 Task: Search one way flight ticket for 5 adults, 2 children, 1 infant in seat and 2 infants on lap in economy from Milwaukee: Milwaukee Mitchell International Airport to Springfield: Abraham Lincoln Capital Airport on 5-2-2023. Choice of flights is Southwest. Number of bags: 1 carry on bag and 1 checked bag. Price is upto 77000. Outbound departure time preference is 17:30.
Action: Mouse moved to (301, 278)
Screenshot: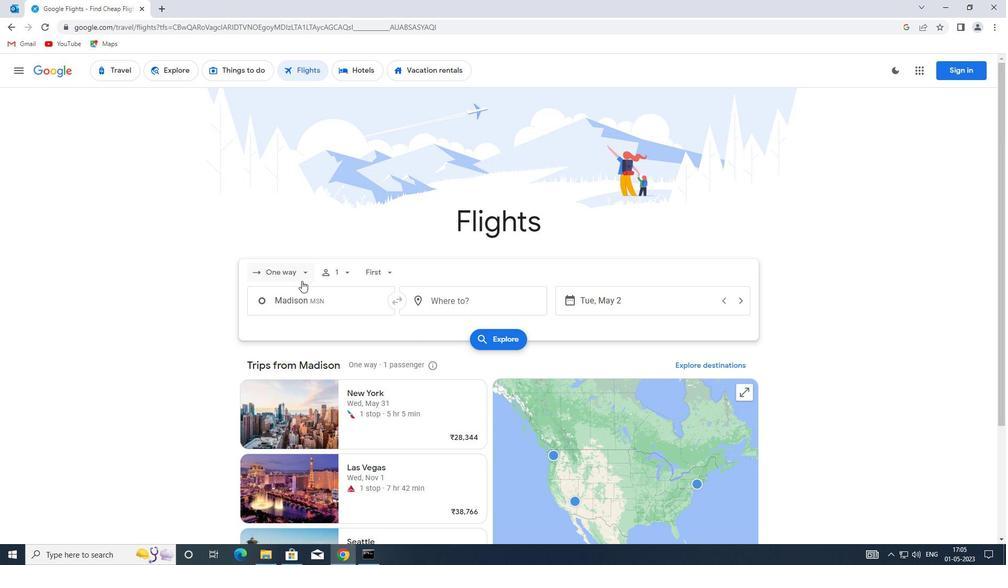 
Action: Mouse pressed left at (301, 278)
Screenshot: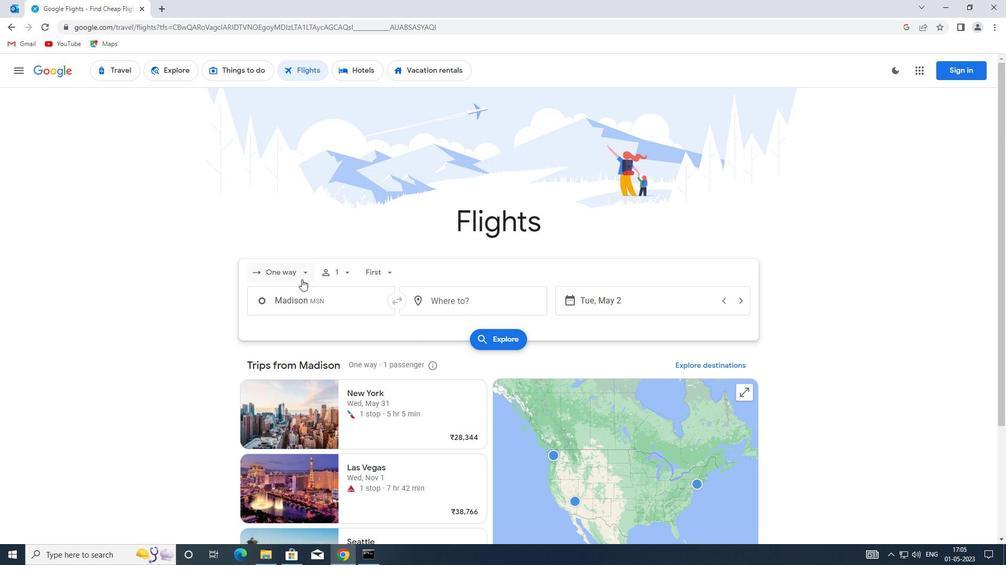 
Action: Mouse moved to (305, 318)
Screenshot: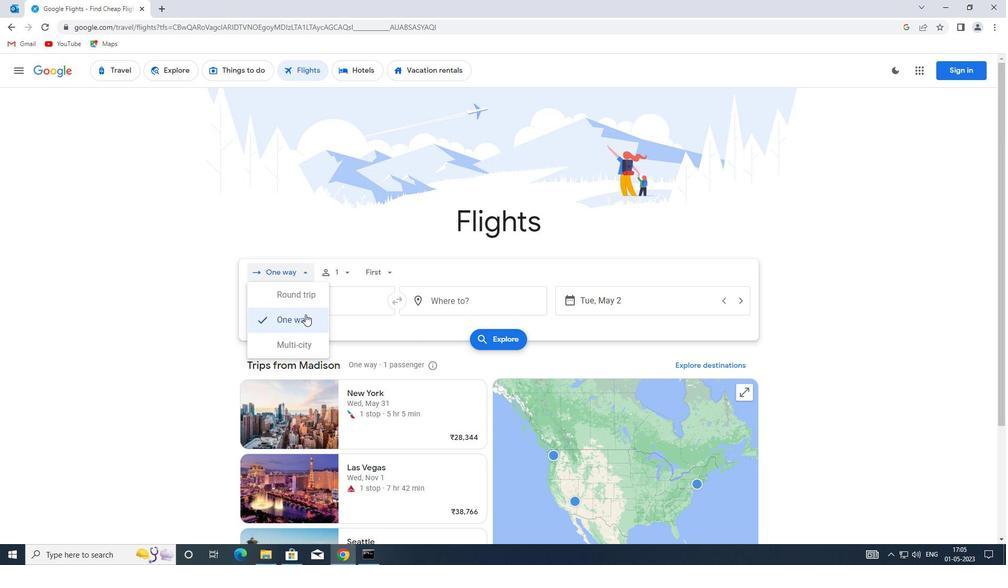
Action: Mouse pressed left at (305, 318)
Screenshot: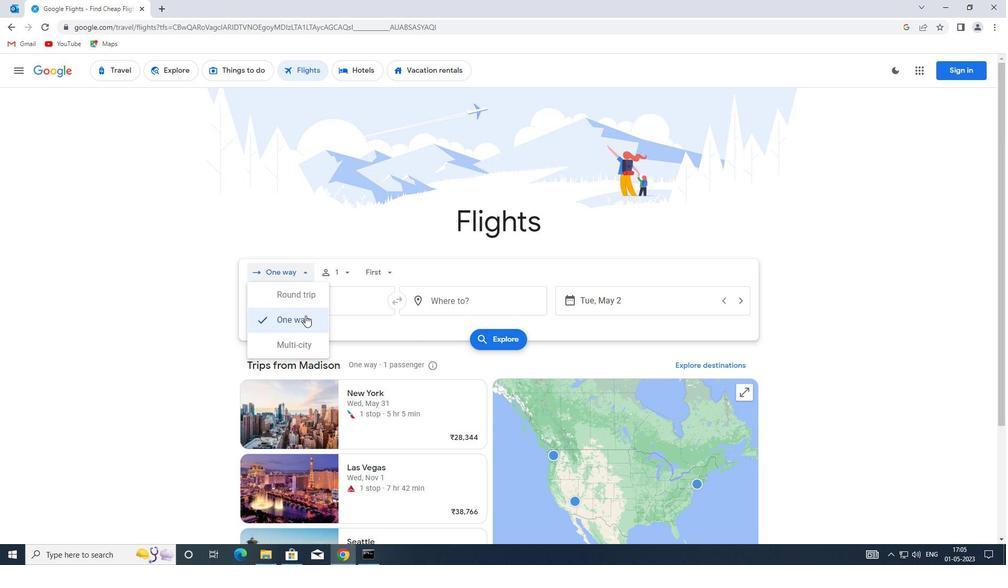 
Action: Mouse moved to (340, 272)
Screenshot: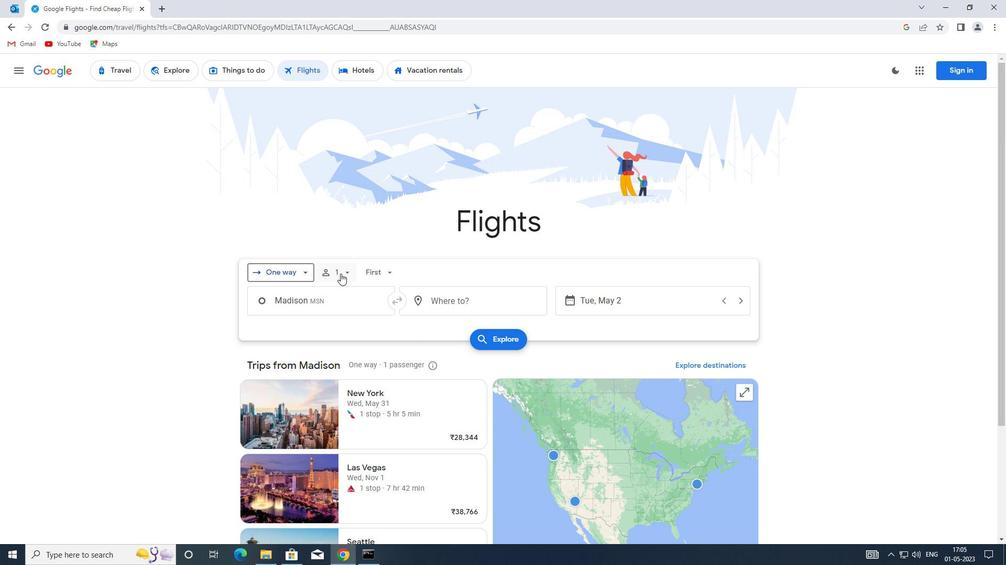 
Action: Mouse pressed left at (340, 272)
Screenshot: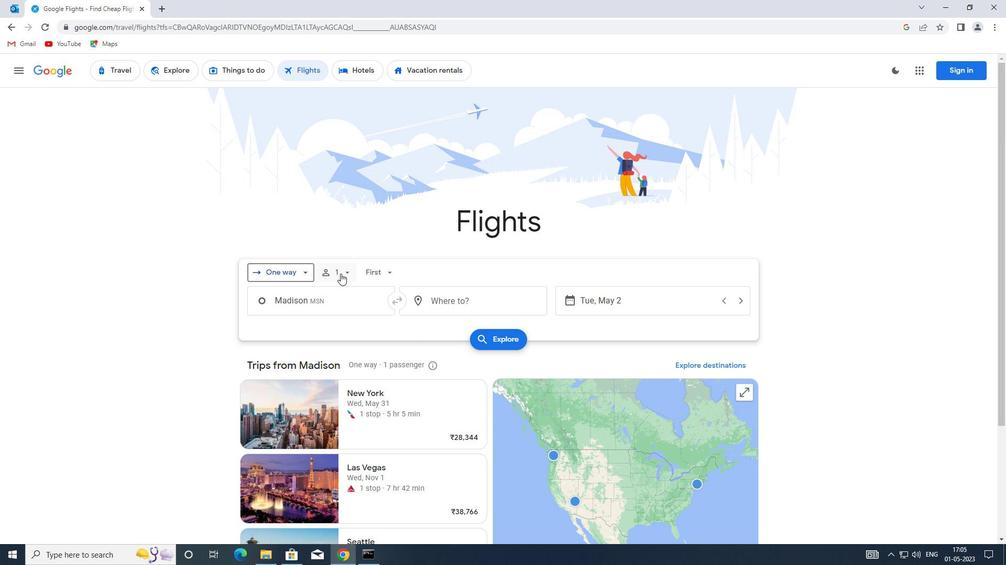 
Action: Mouse moved to (422, 299)
Screenshot: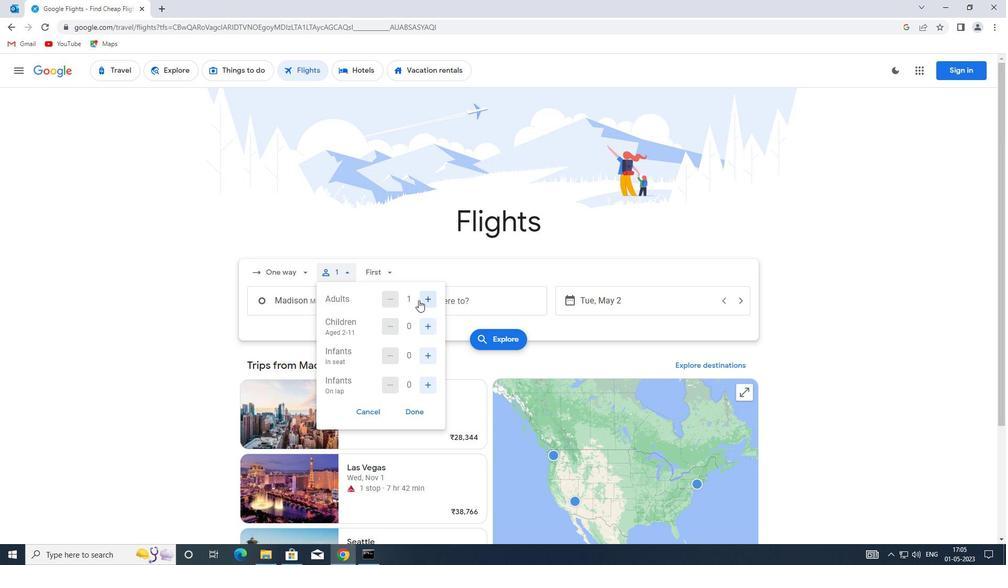 
Action: Mouse pressed left at (422, 299)
Screenshot: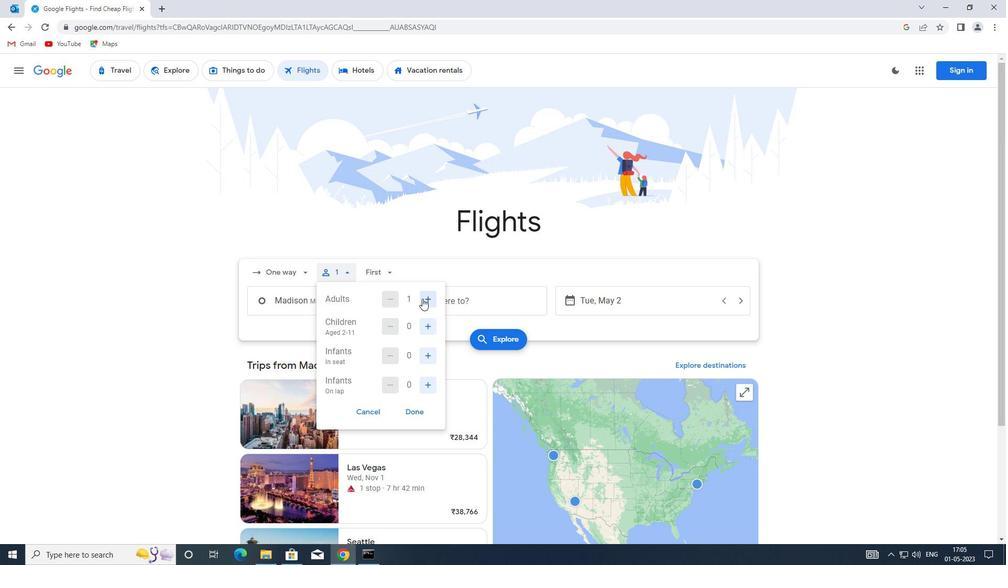 
Action: Mouse moved to (422, 298)
Screenshot: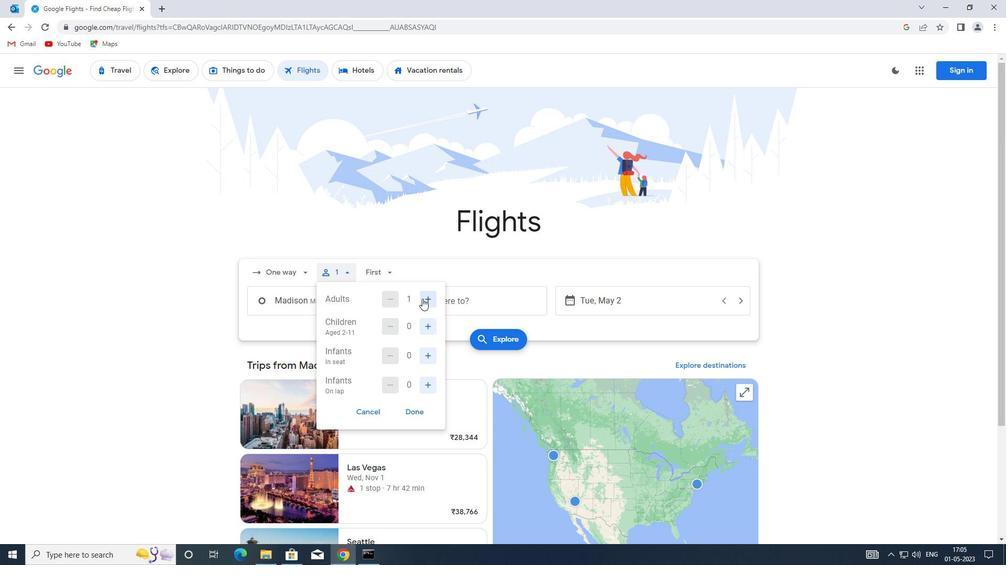 
Action: Mouse pressed left at (422, 298)
Screenshot: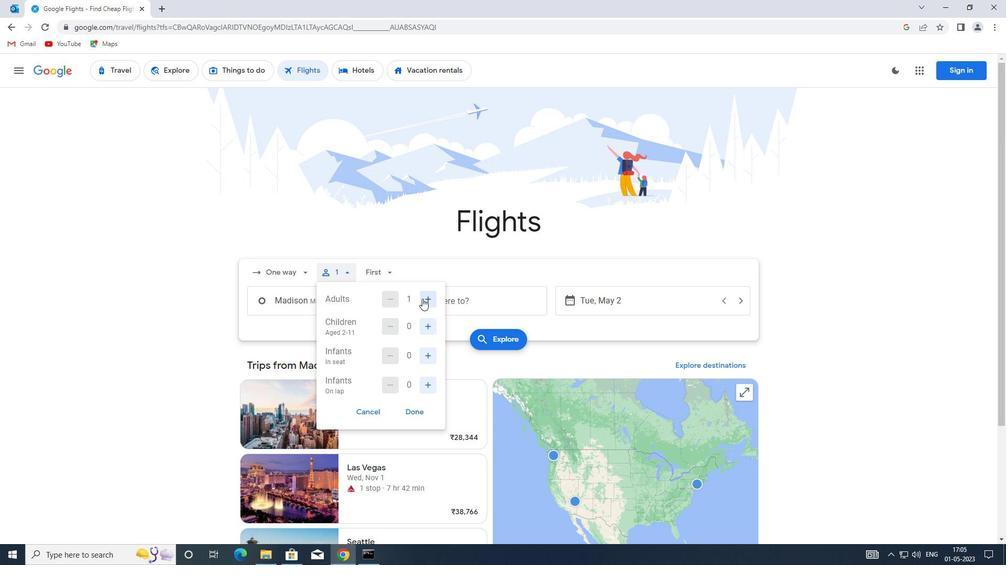 
Action: Mouse moved to (422, 298)
Screenshot: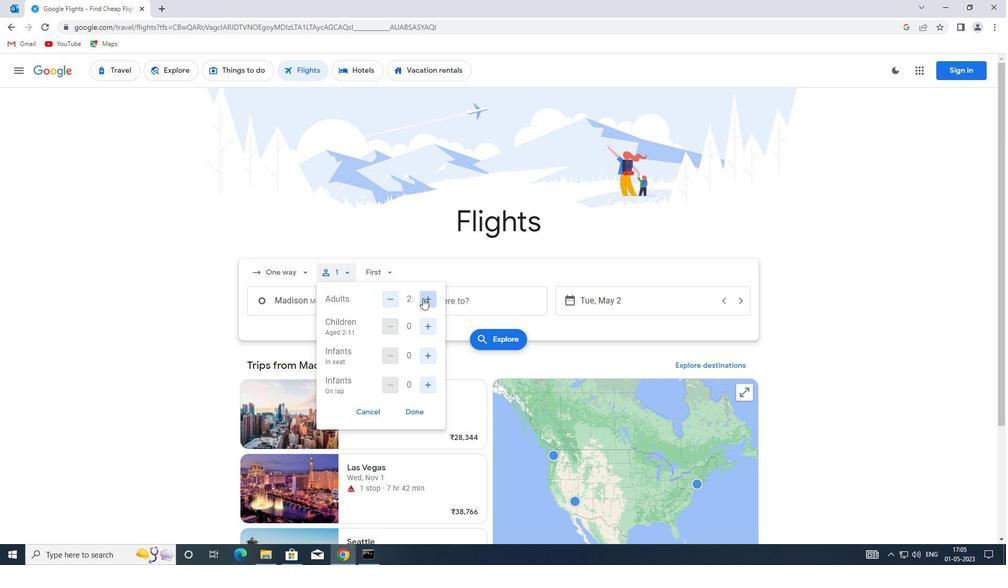 
Action: Mouse pressed left at (422, 298)
Screenshot: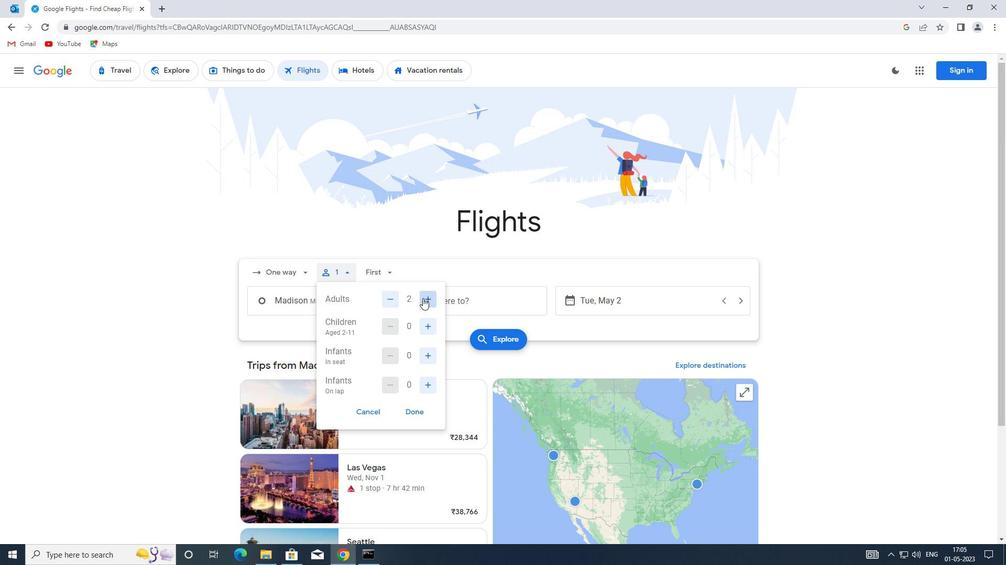 
Action: Mouse moved to (423, 298)
Screenshot: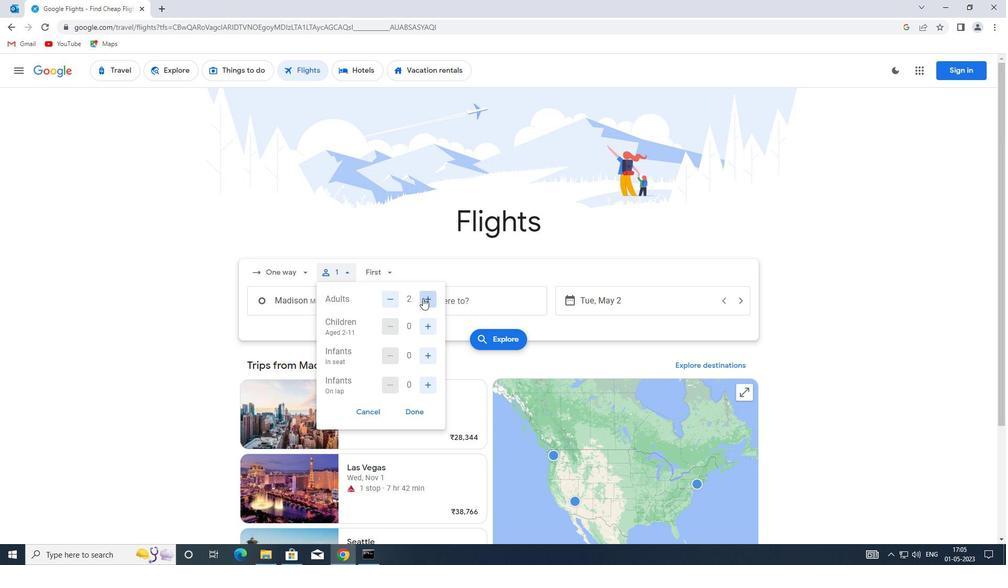 
Action: Mouse pressed left at (423, 298)
Screenshot: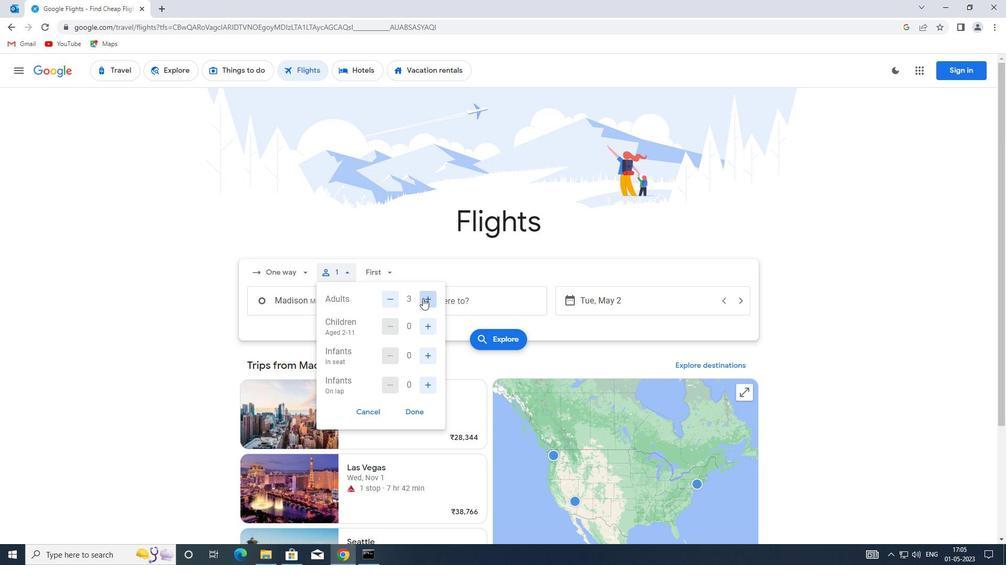 
Action: Mouse moved to (423, 323)
Screenshot: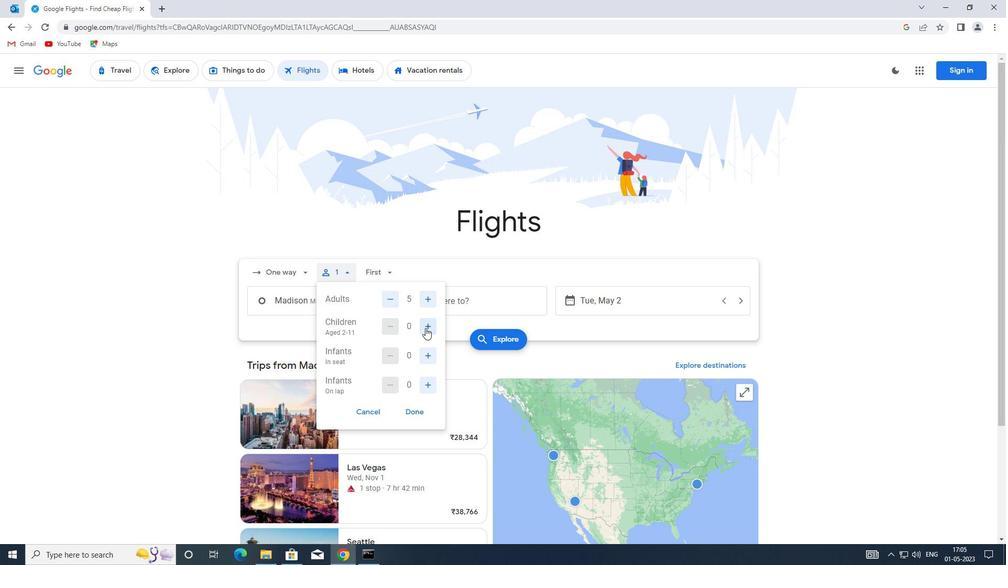 
Action: Mouse pressed left at (423, 323)
Screenshot: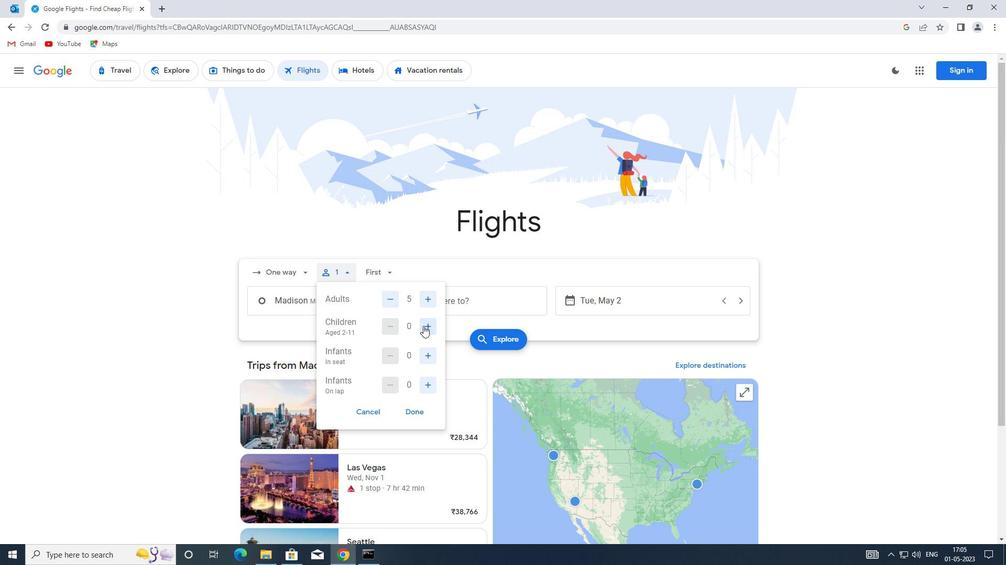 
Action: Mouse moved to (428, 324)
Screenshot: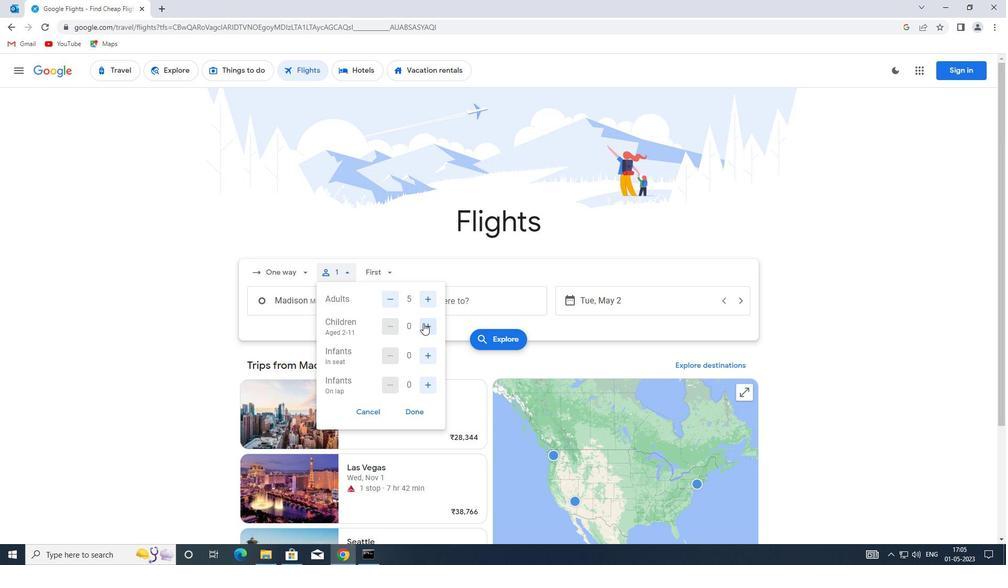
Action: Mouse pressed left at (428, 324)
Screenshot: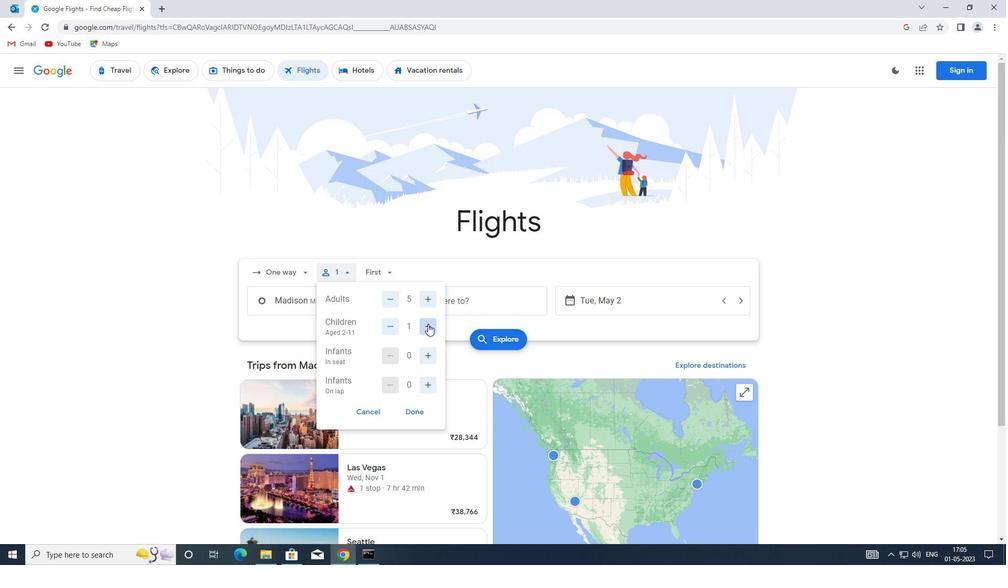 
Action: Mouse moved to (428, 355)
Screenshot: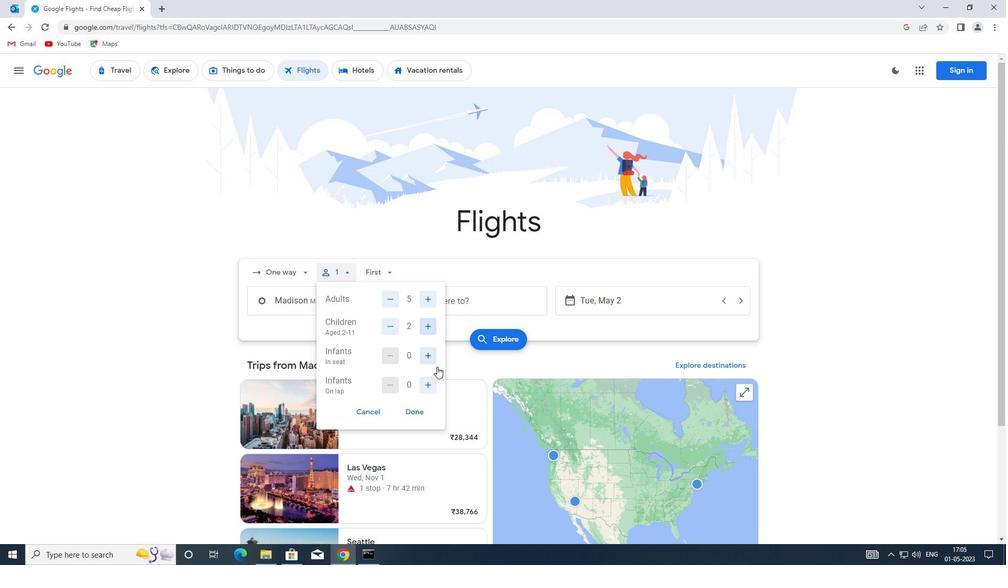 
Action: Mouse pressed left at (428, 355)
Screenshot: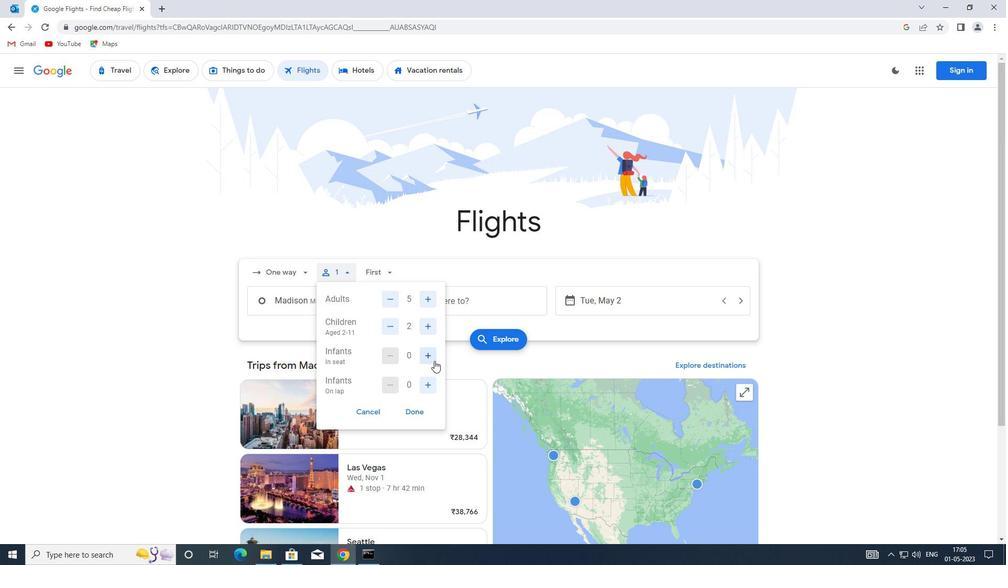 
Action: Mouse moved to (425, 387)
Screenshot: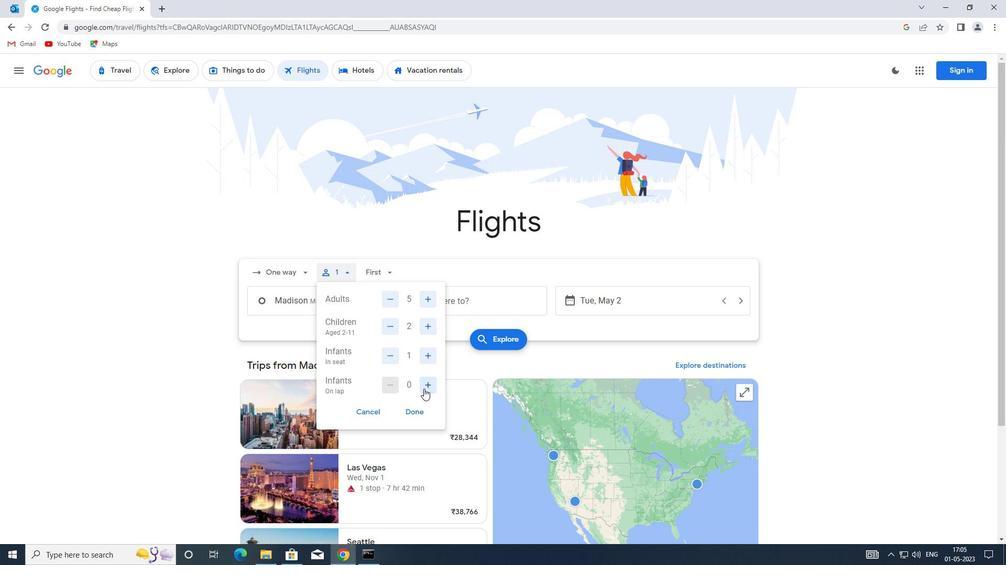 
Action: Mouse pressed left at (425, 387)
Screenshot: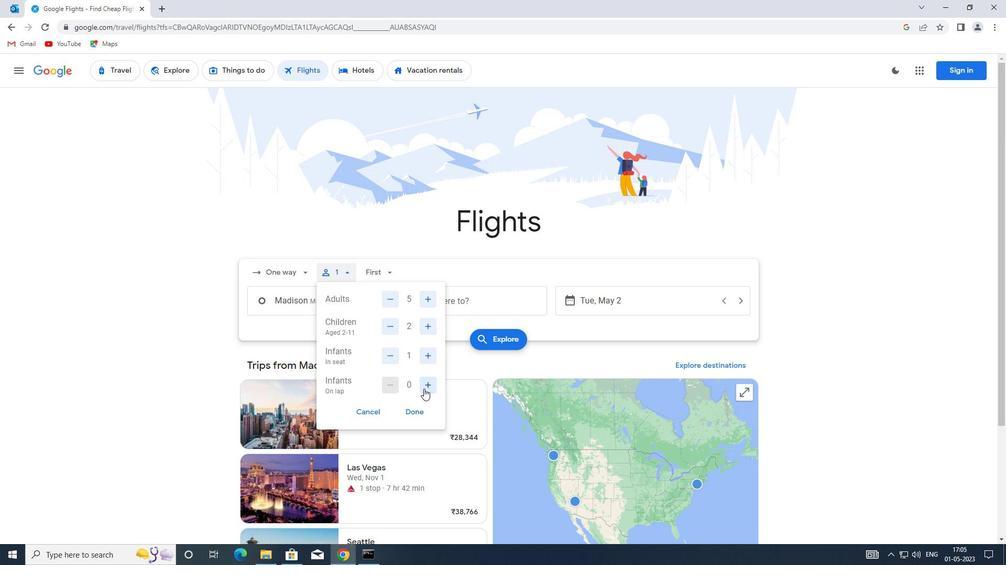 
Action: Mouse moved to (428, 372)
Screenshot: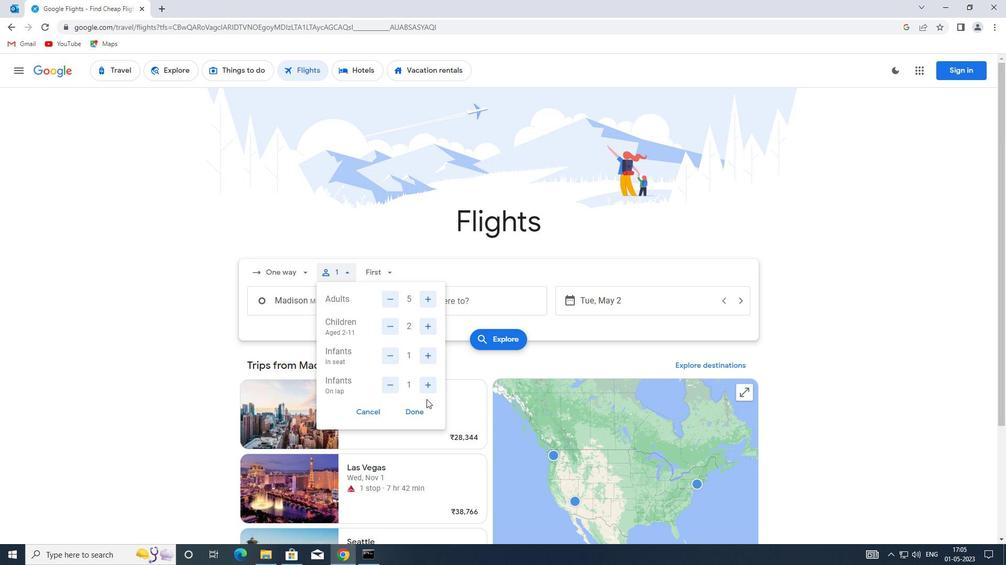 
Action: Mouse pressed left at (428, 372)
Screenshot: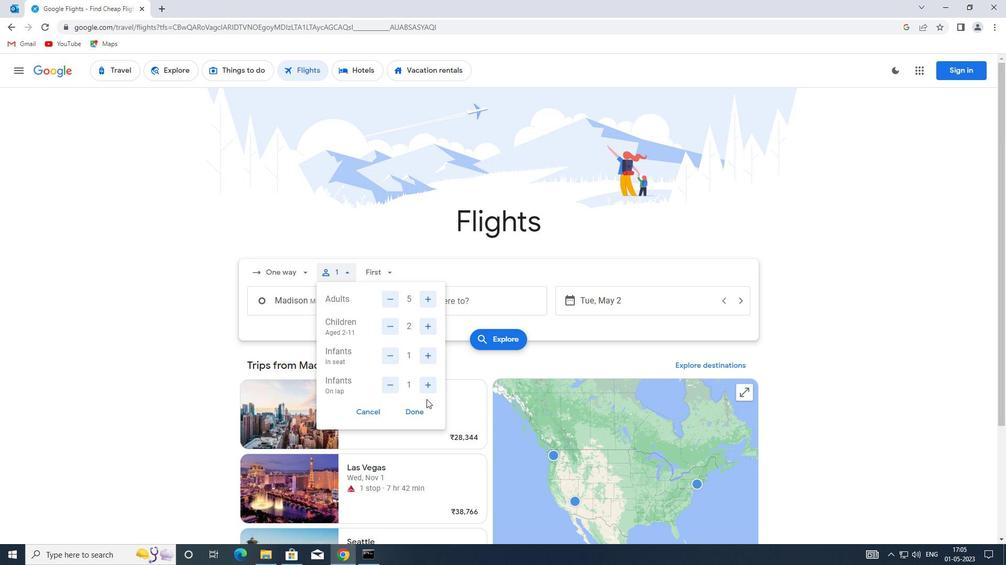 
Action: Mouse moved to (428, 385)
Screenshot: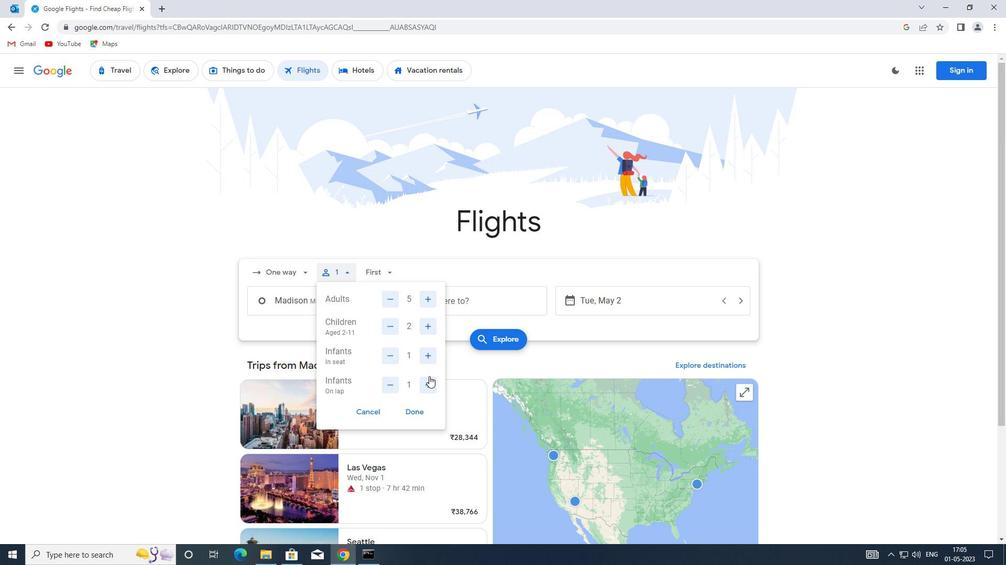
Action: Mouse pressed left at (428, 385)
Screenshot: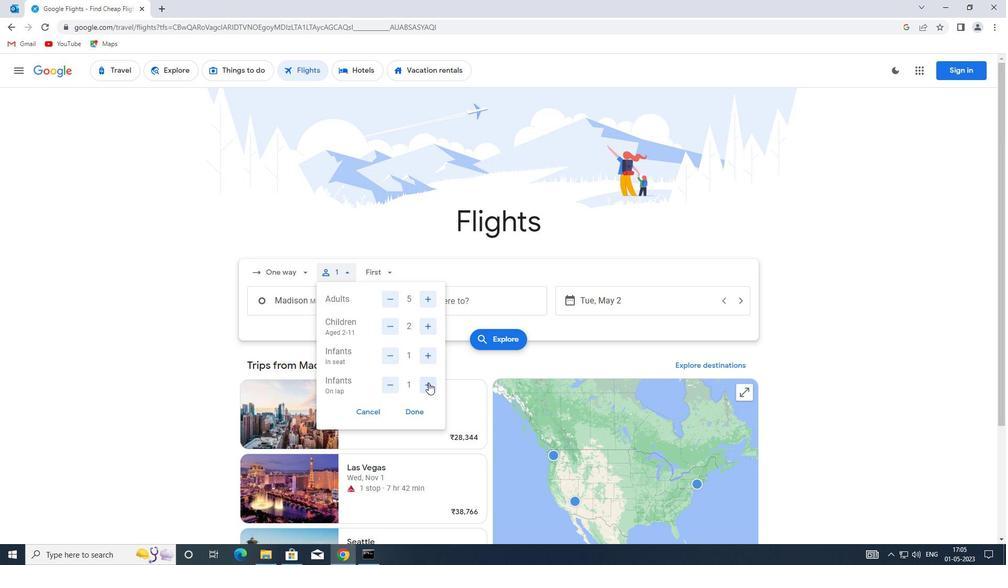 
Action: Mouse moved to (390, 379)
Screenshot: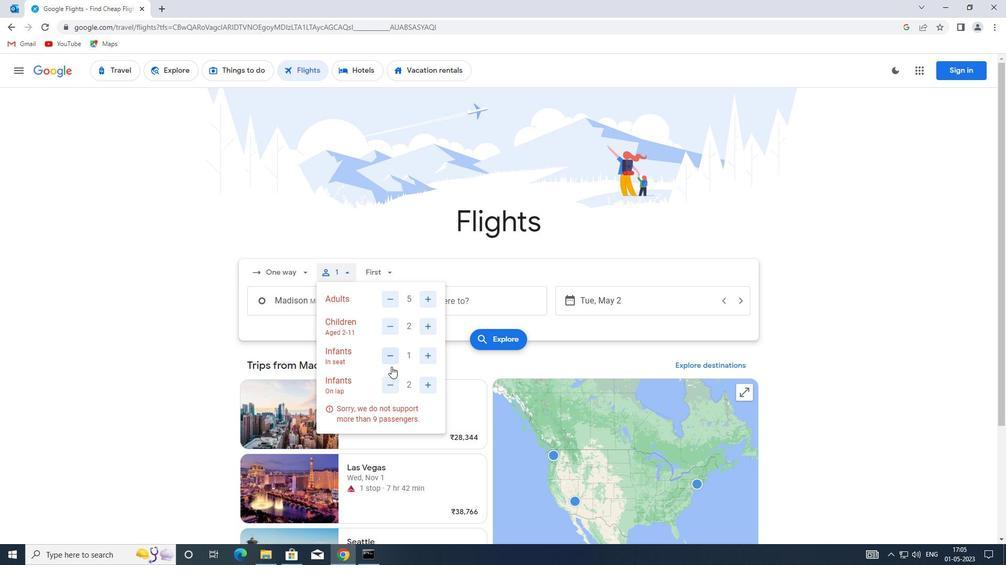 
Action: Mouse pressed left at (390, 379)
Screenshot: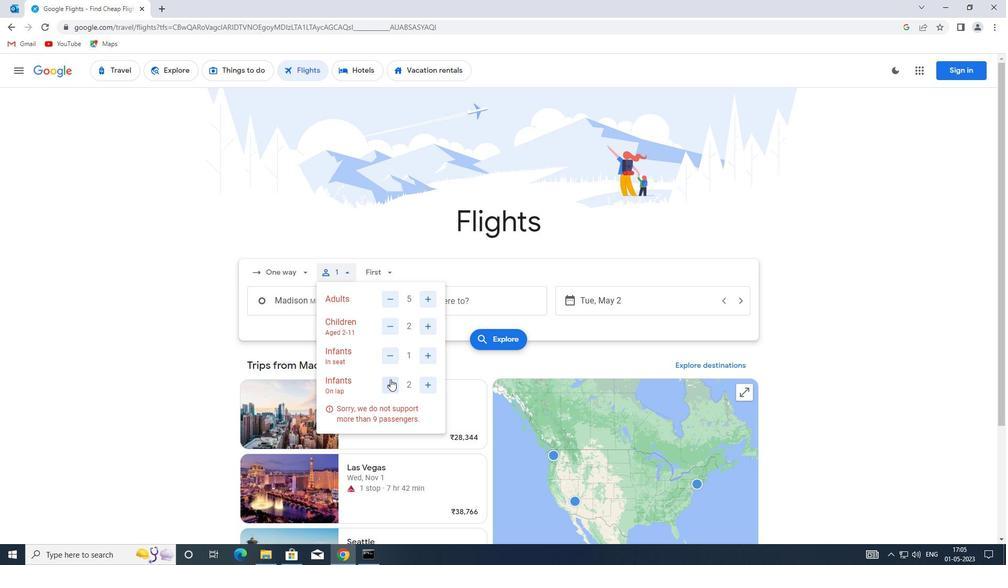 
Action: Mouse moved to (412, 408)
Screenshot: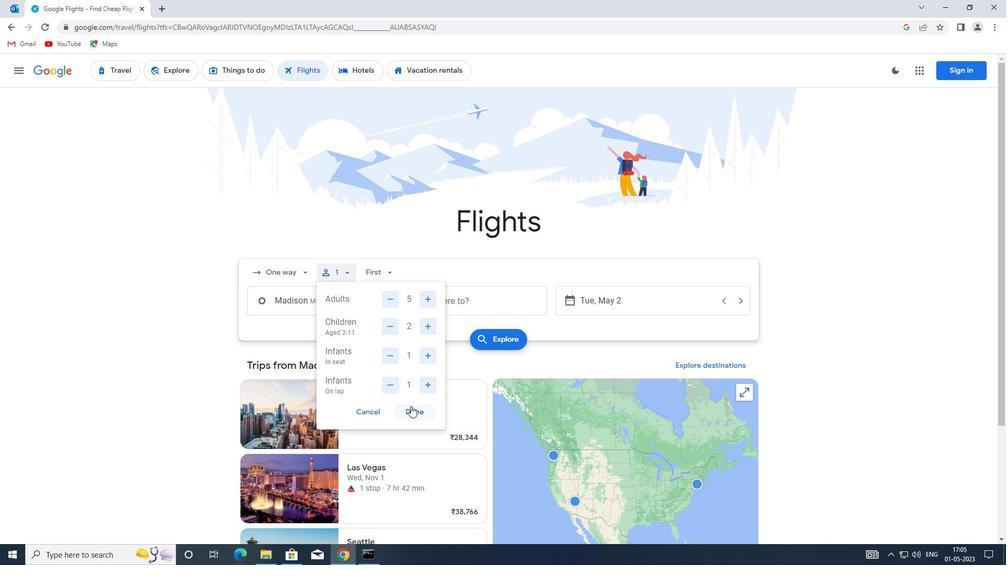 
Action: Mouse pressed left at (412, 408)
Screenshot: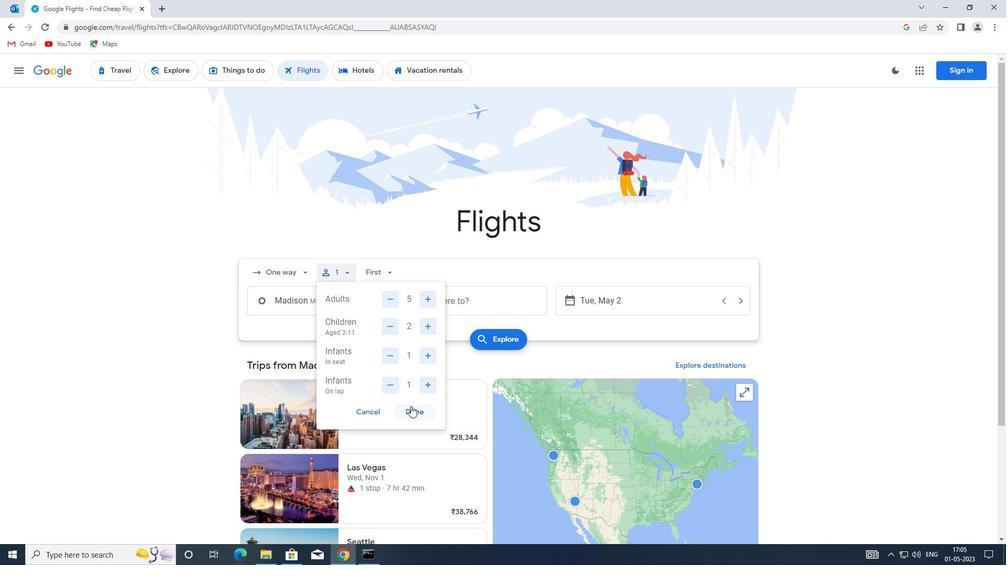 
Action: Mouse moved to (388, 275)
Screenshot: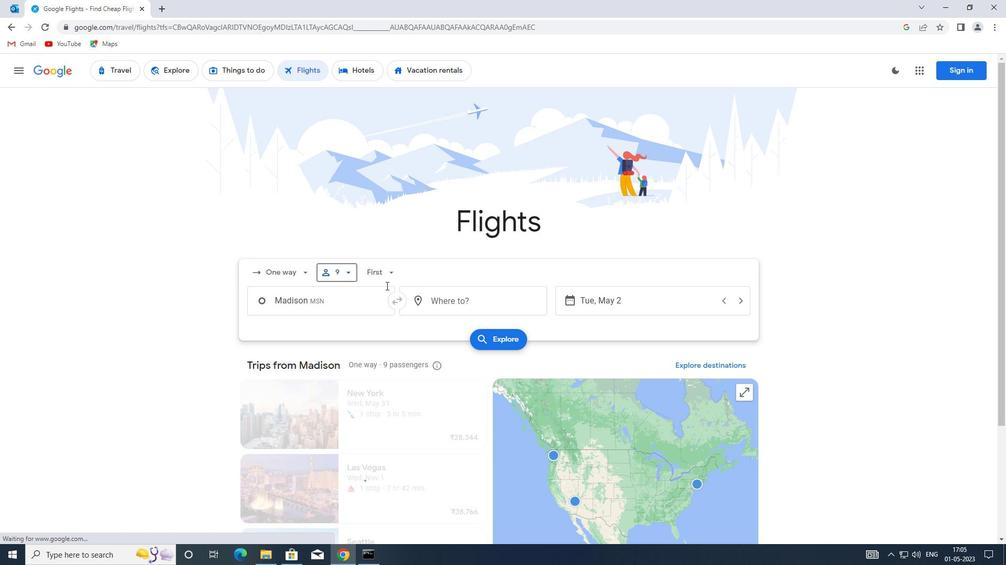 
Action: Mouse pressed left at (388, 275)
Screenshot: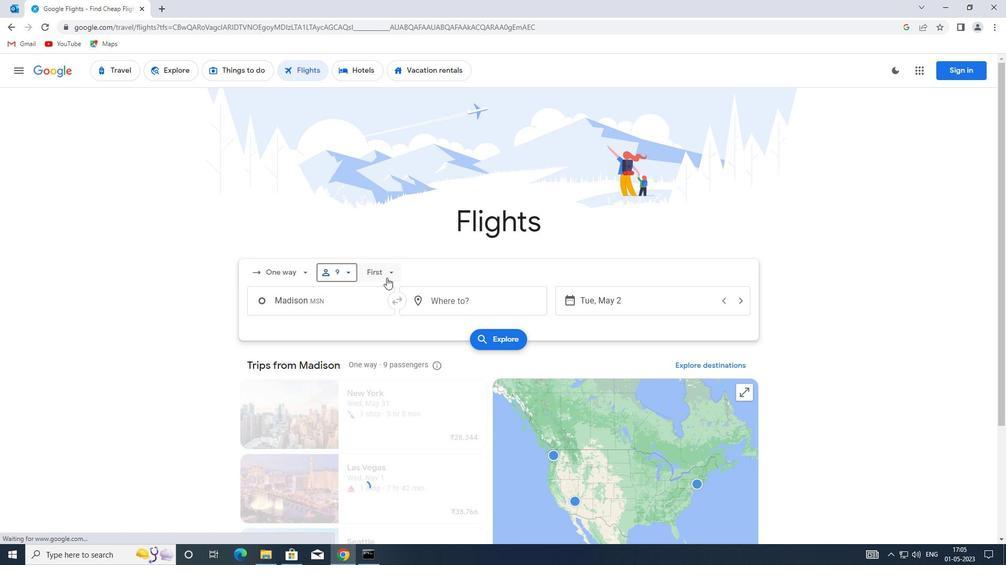 
Action: Mouse moved to (397, 294)
Screenshot: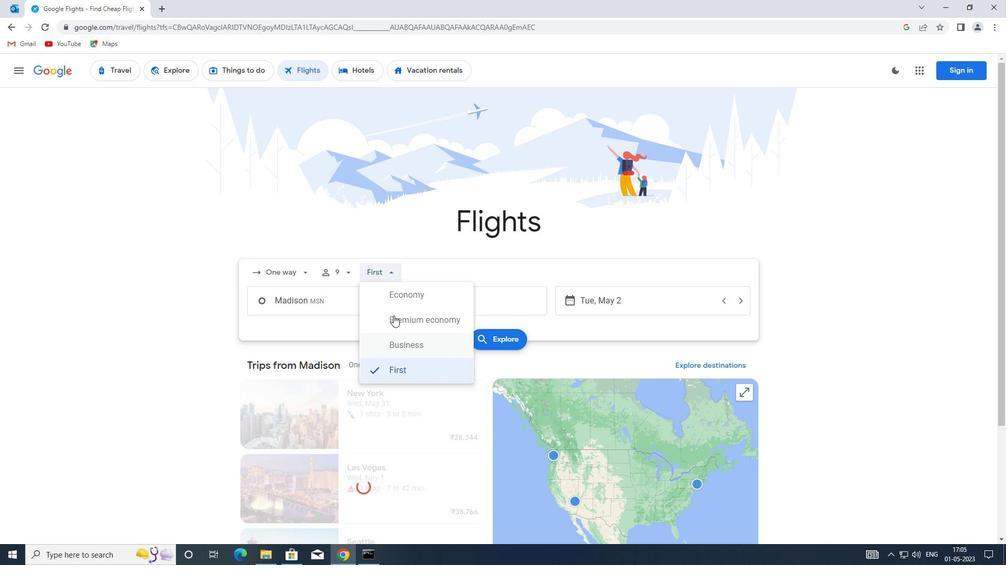 
Action: Mouse pressed left at (397, 294)
Screenshot: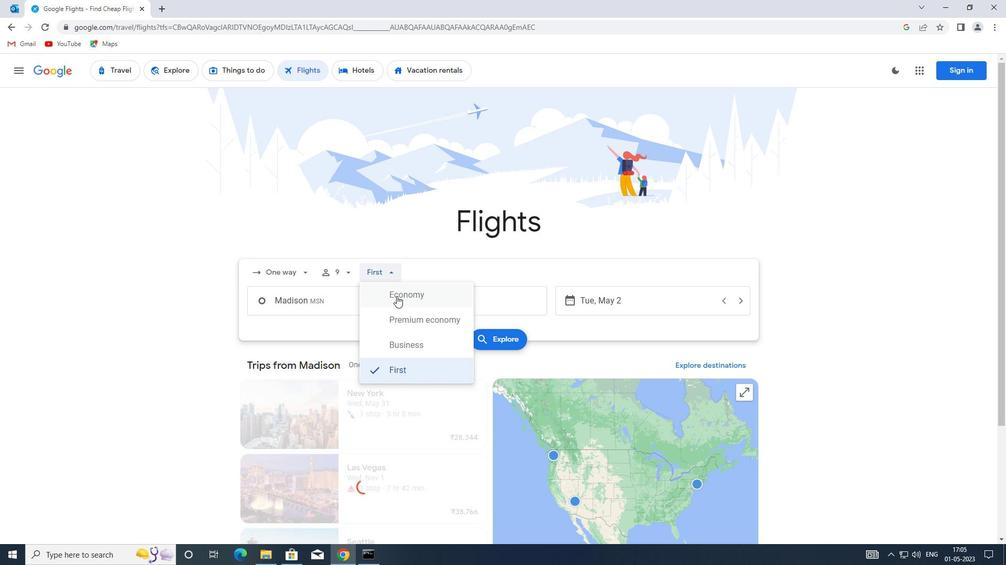 
Action: Mouse moved to (334, 305)
Screenshot: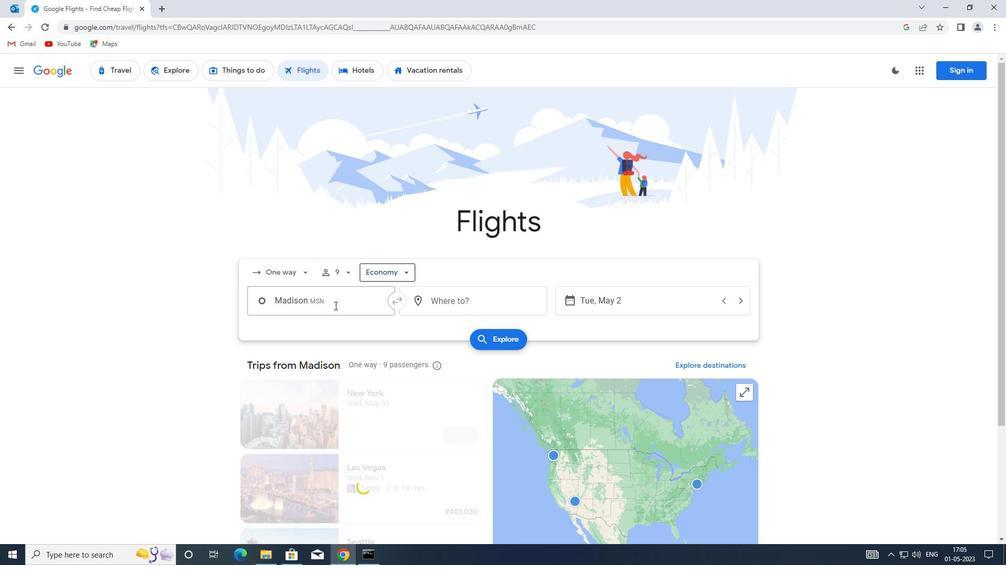
Action: Mouse pressed left at (334, 305)
Screenshot: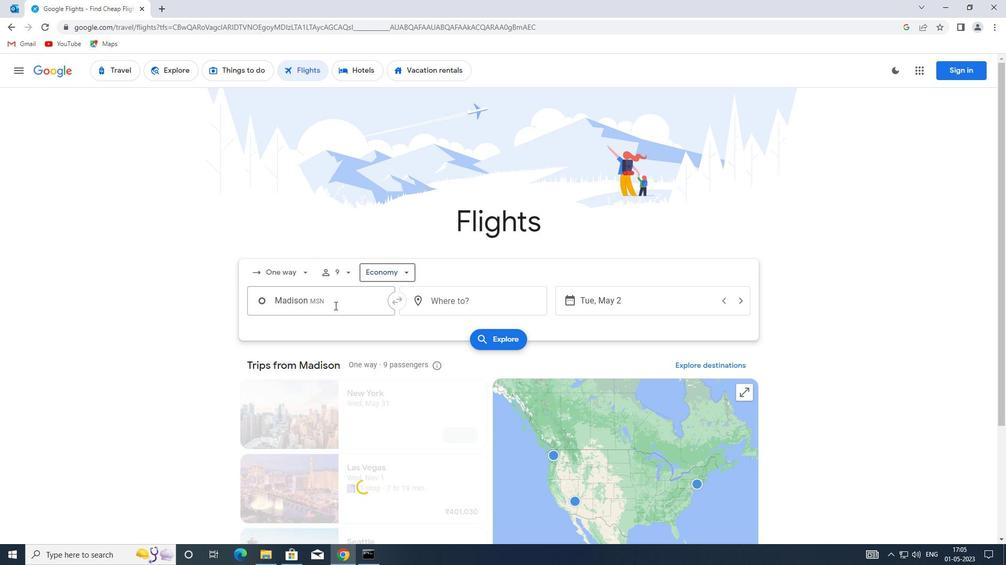 
Action: Key pressed ese<Key.backspace><Key.backspace><Key.backspace><Key.backspace>milwau
Screenshot: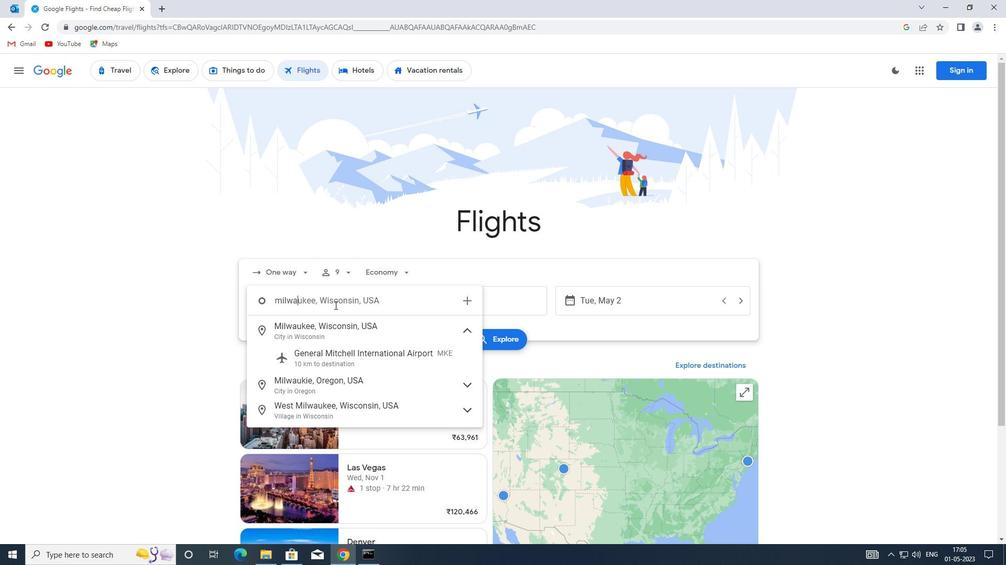 
Action: Mouse moved to (354, 329)
Screenshot: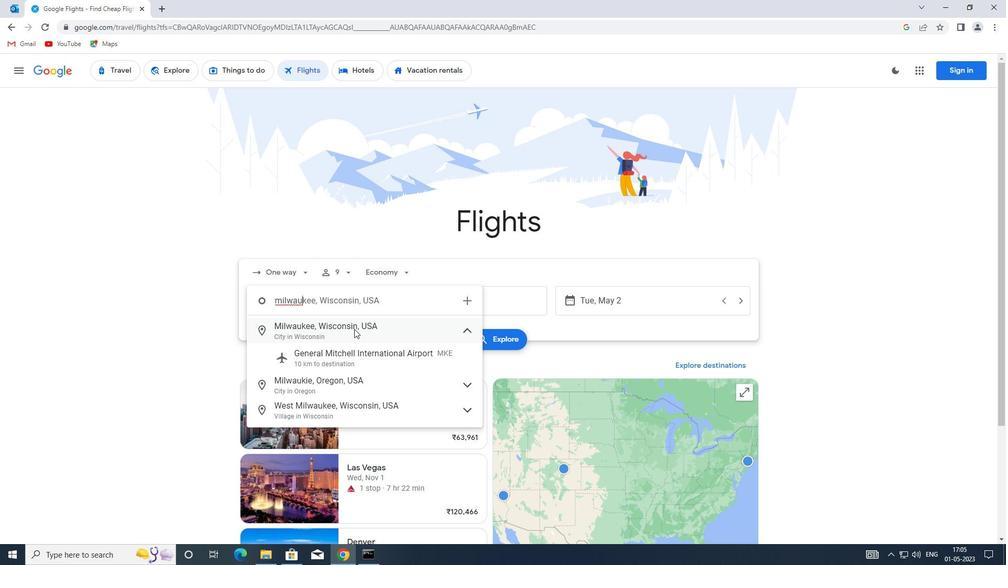 
Action: Mouse pressed left at (354, 329)
Screenshot: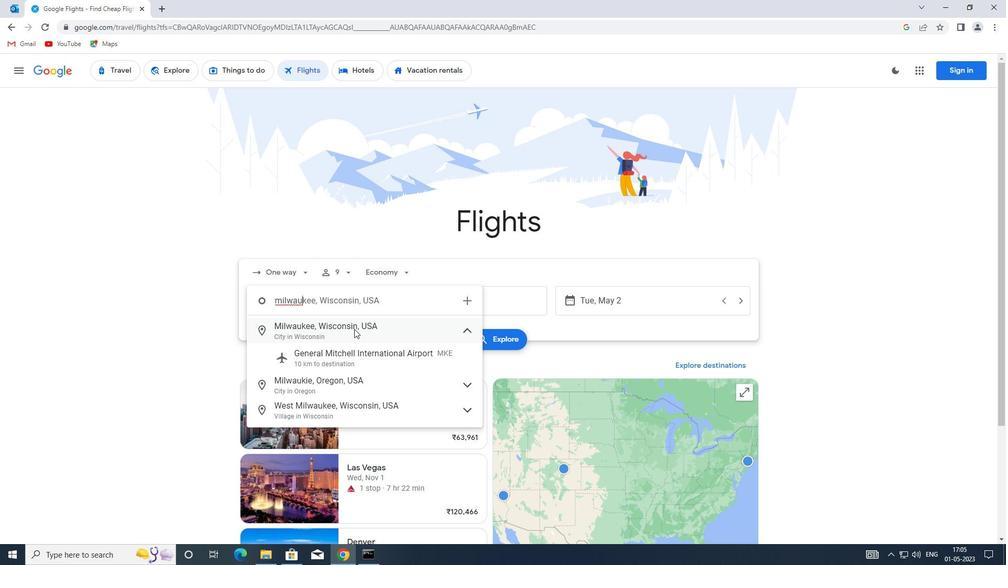 
Action: Mouse moved to (451, 299)
Screenshot: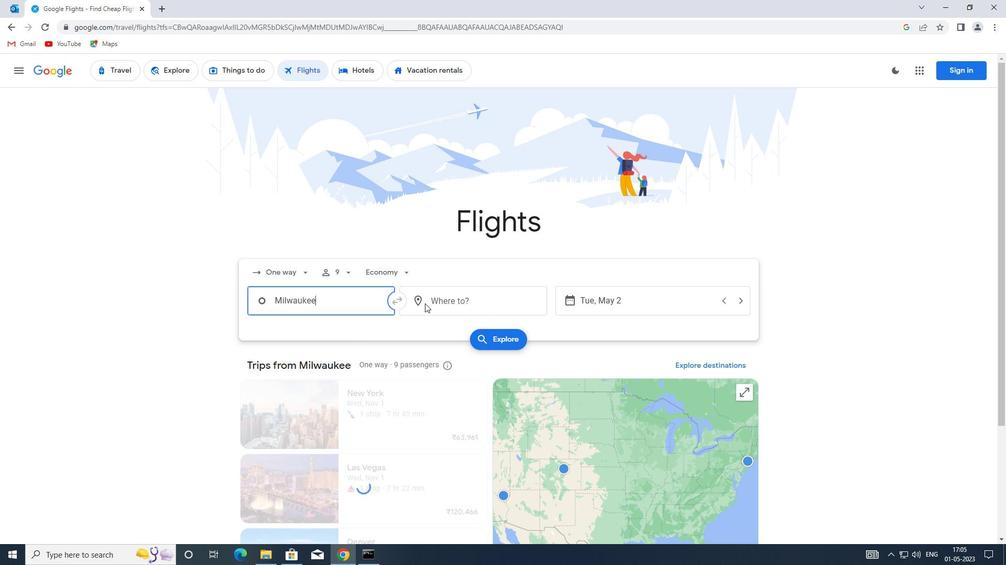 
Action: Mouse pressed left at (451, 299)
Screenshot: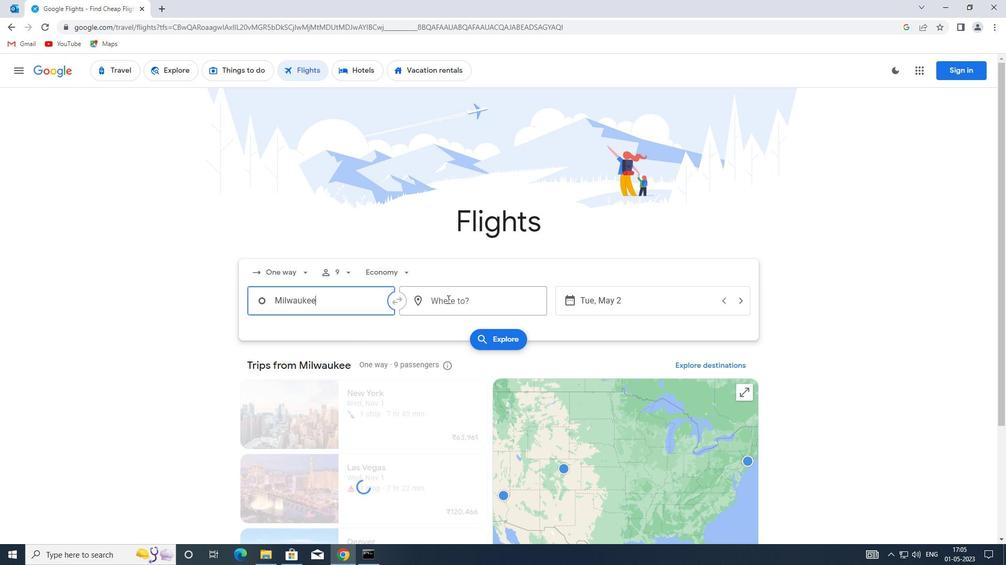 
Action: Mouse moved to (459, 314)
Screenshot: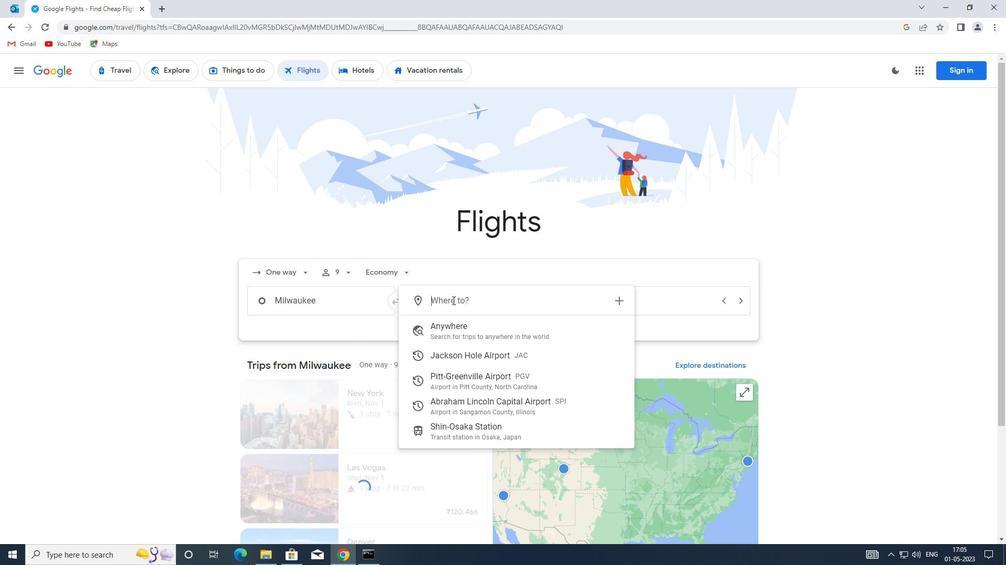 
Action: Key pressed spi
Screenshot: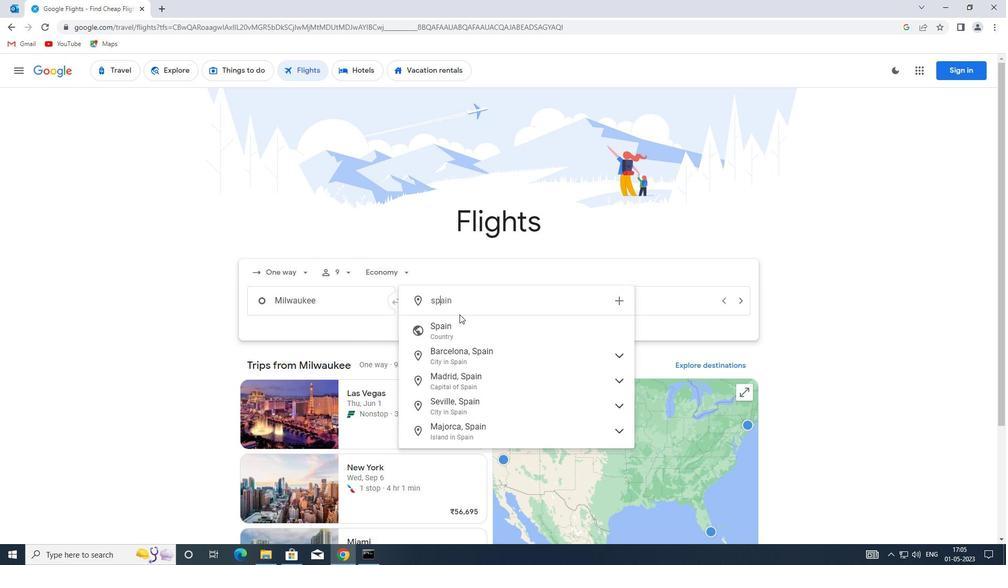 
Action: Mouse moved to (476, 329)
Screenshot: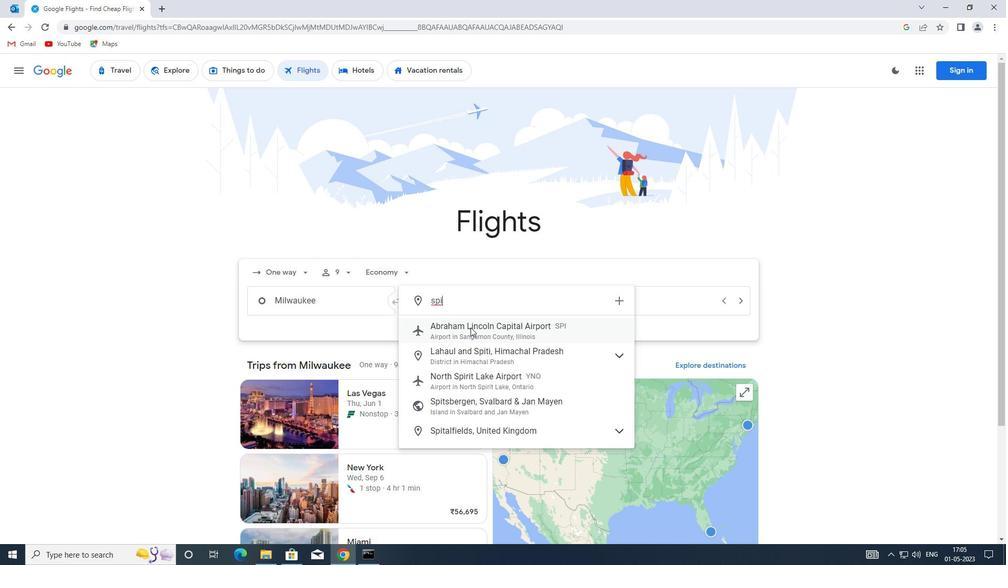 
Action: Mouse pressed left at (476, 329)
Screenshot: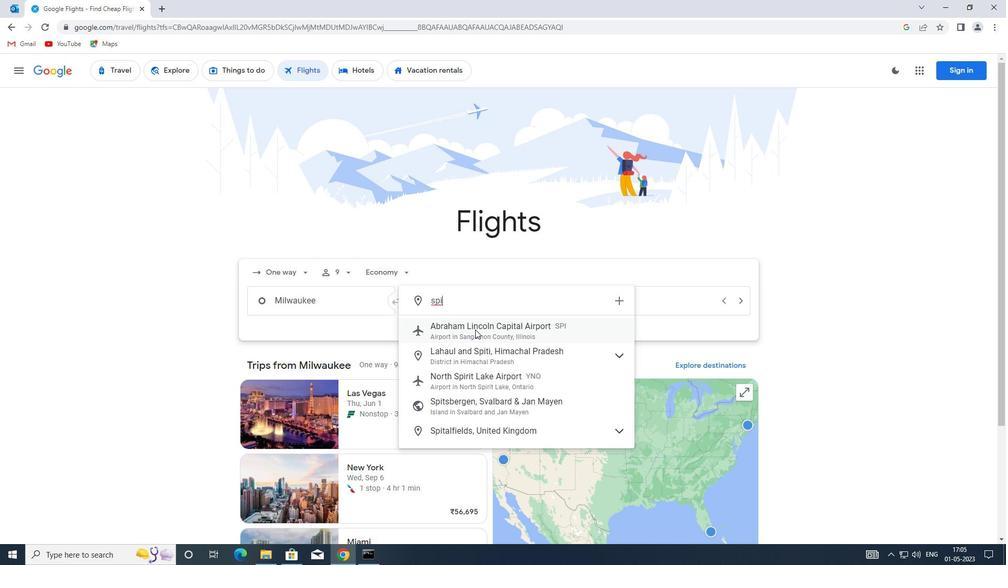 
Action: Mouse moved to (600, 301)
Screenshot: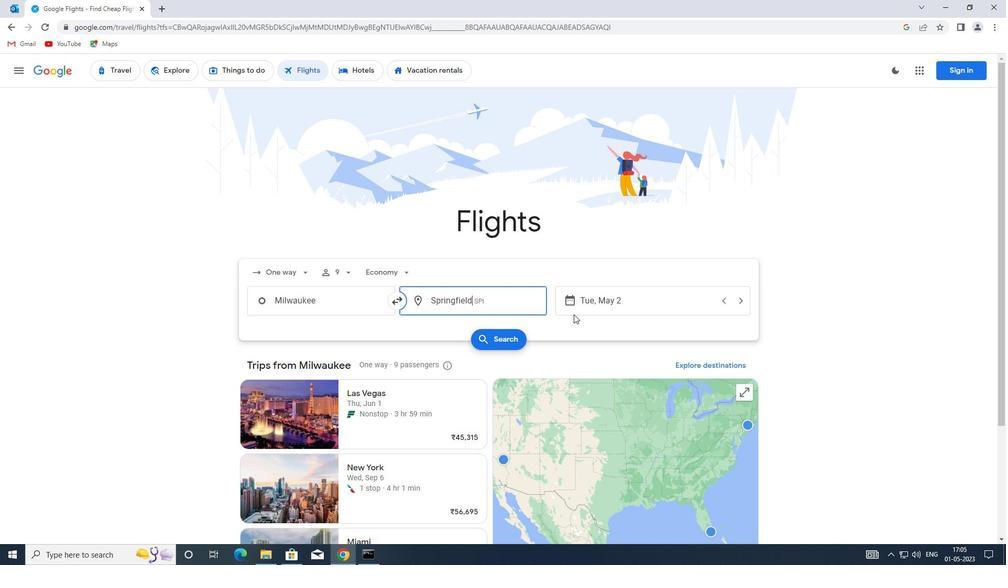
Action: Mouse pressed left at (600, 301)
Screenshot: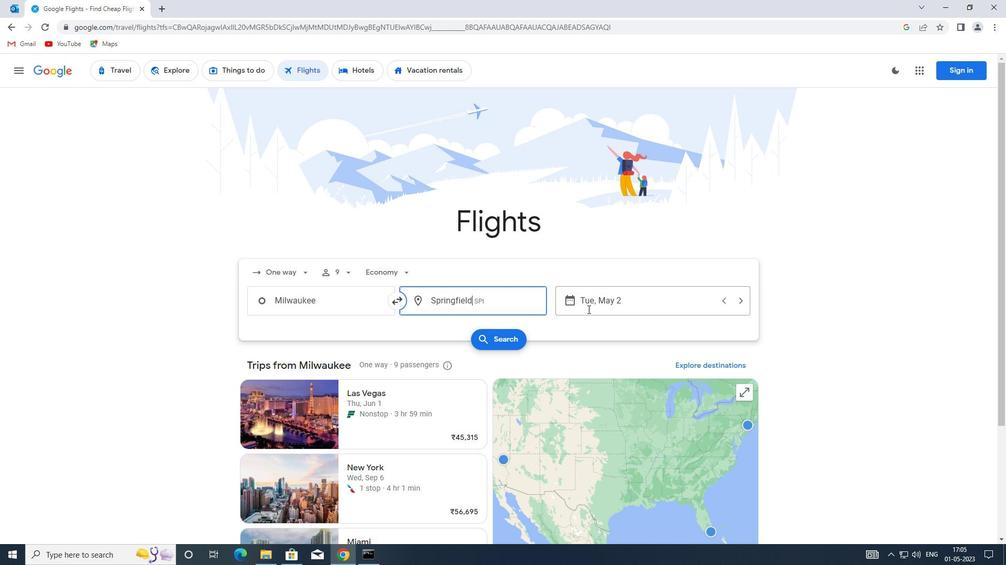 
Action: Mouse moved to (427, 355)
Screenshot: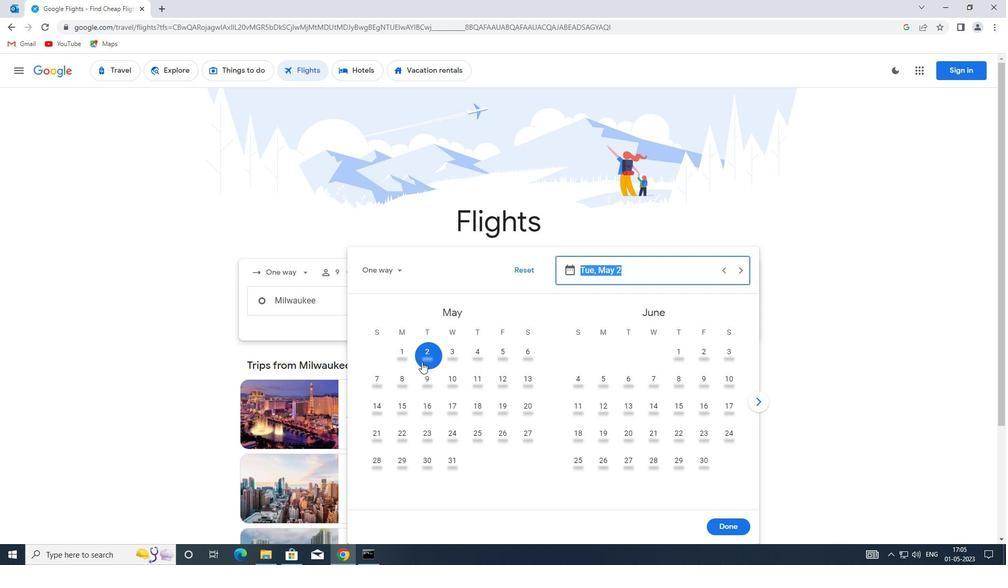 
Action: Mouse pressed left at (427, 355)
Screenshot: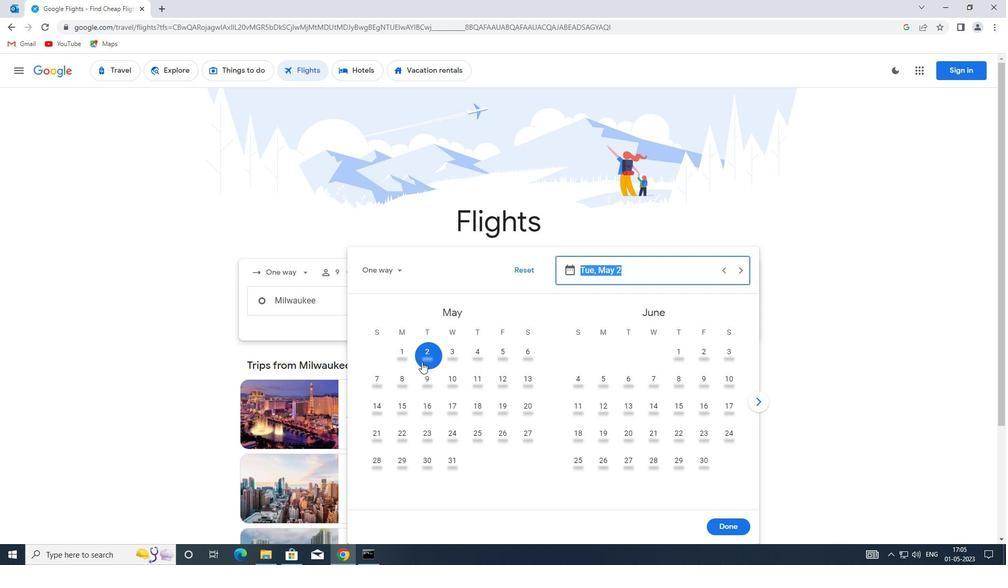 
Action: Mouse moved to (737, 527)
Screenshot: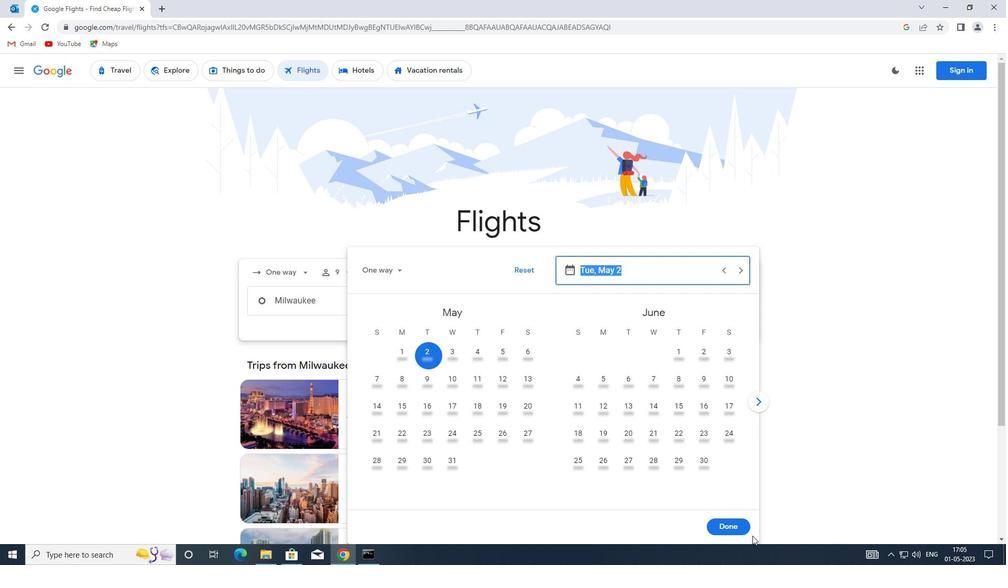 
Action: Mouse pressed left at (737, 527)
Screenshot: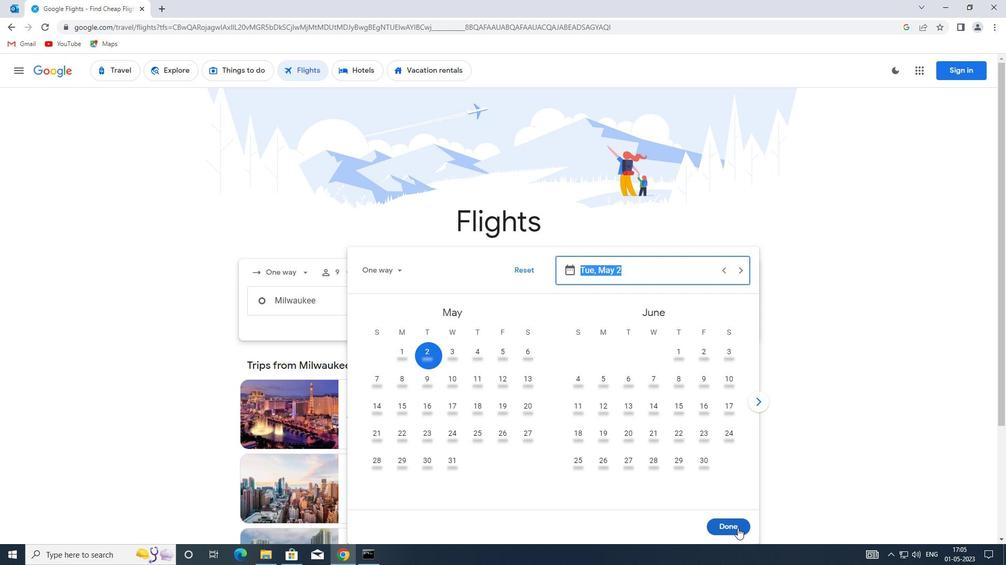 
Action: Mouse moved to (480, 339)
Screenshot: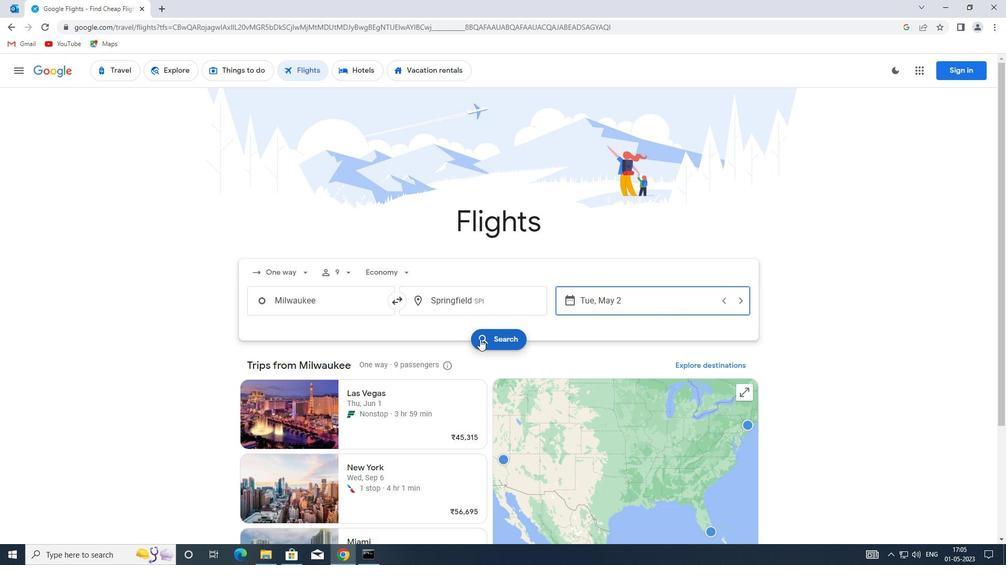 
Action: Mouse pressed left at (480, 339)
Screenshot: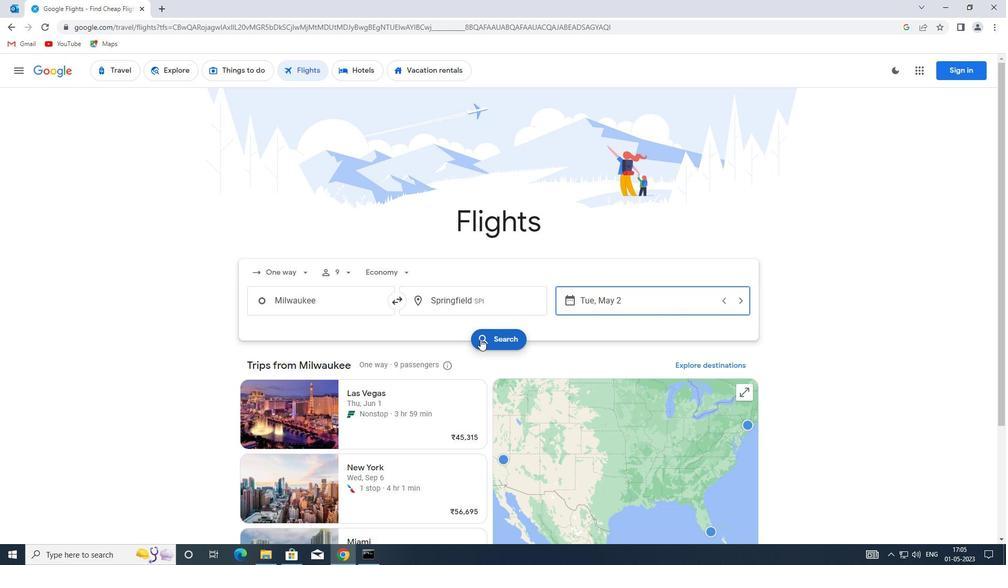 
Action: Mouse moved to (269, 161)
Screenshot: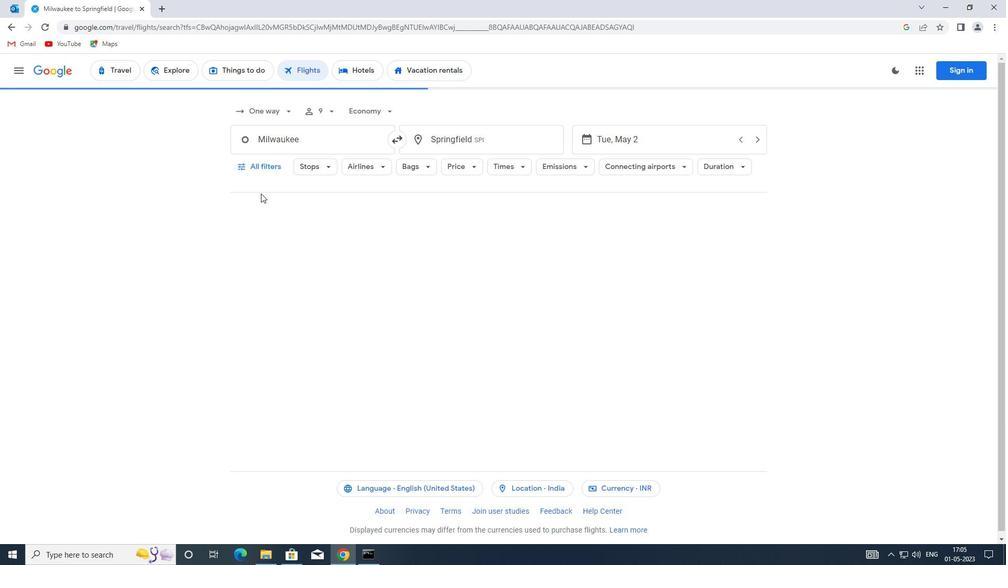 
Action: Mouse pressed left at (269, 161)
Screenshot: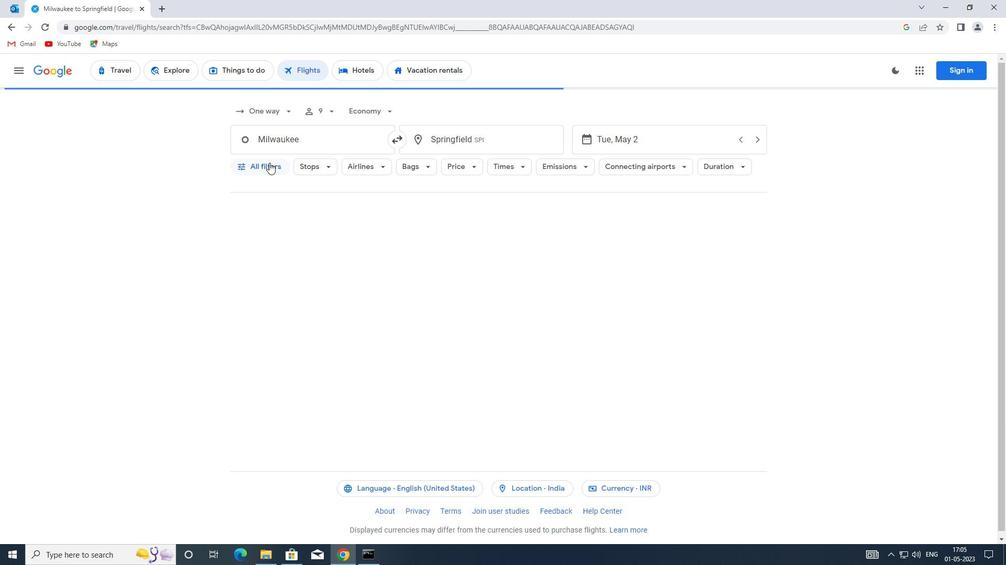 
Action: Mouse moved to (319, 334)
Screenshot: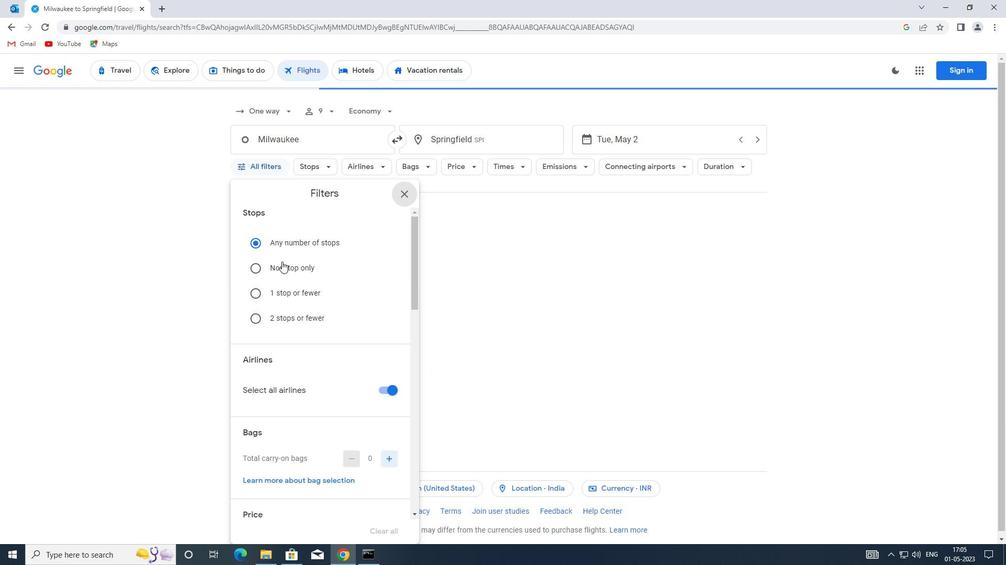 
Action: Mouse scrolled (319, 333) with delta (0, 0)
Screenshot: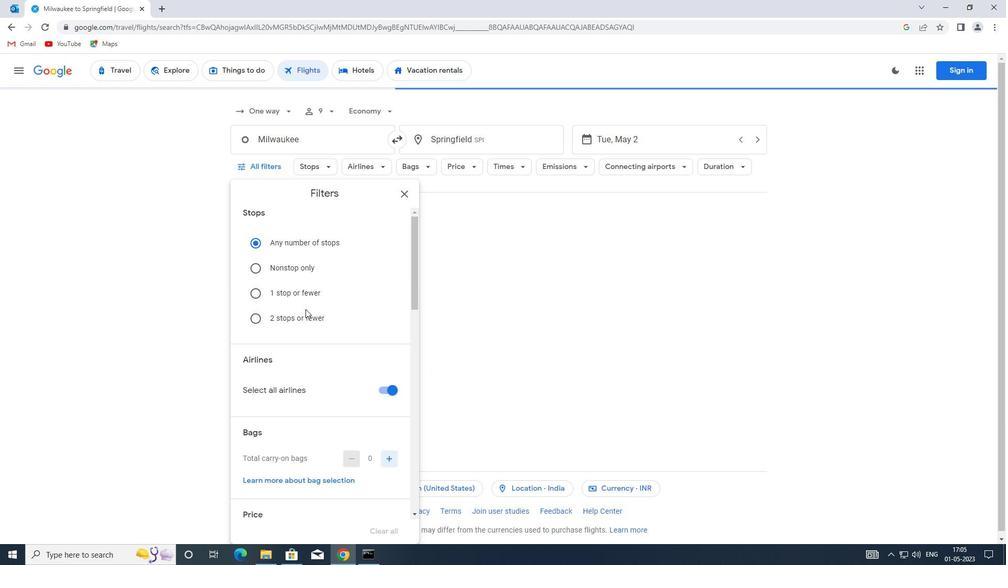 
Action: Mouse moved to (319, 334)
Screenshot: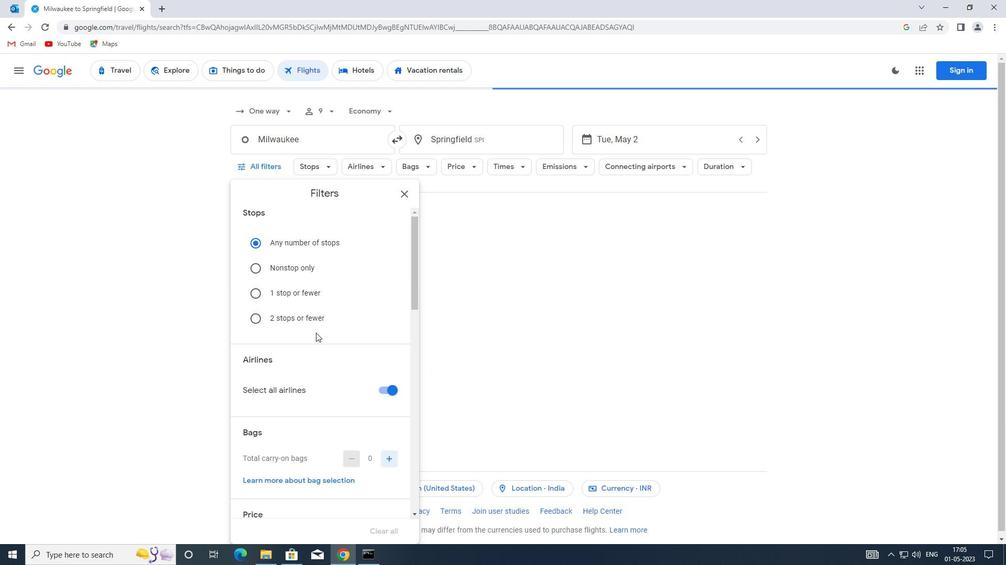 
Action: Mouse scrolled (319, 333) with delta (0, 0)
Screenshot: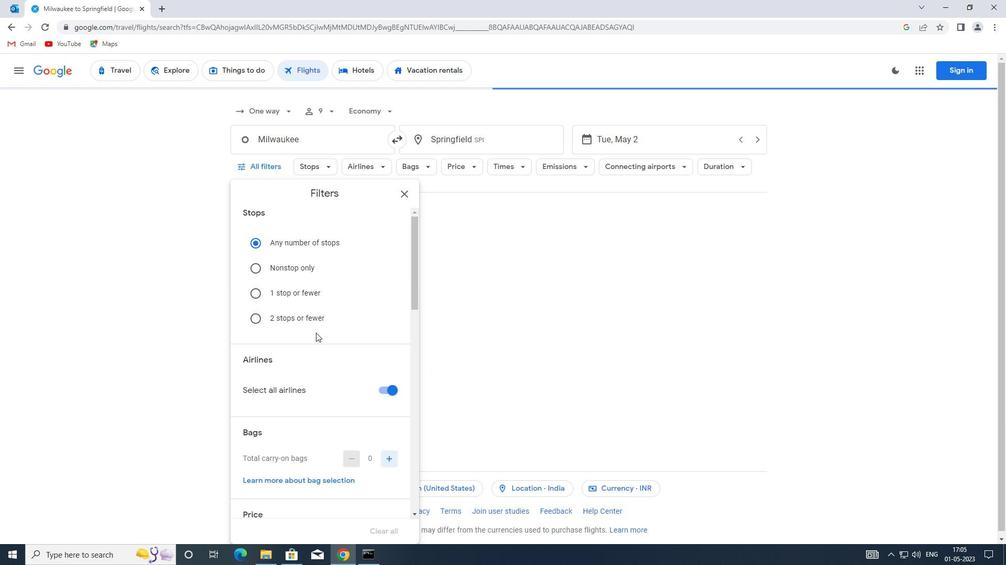 
Action: Mouse moved to (388, 290)
Screenshot: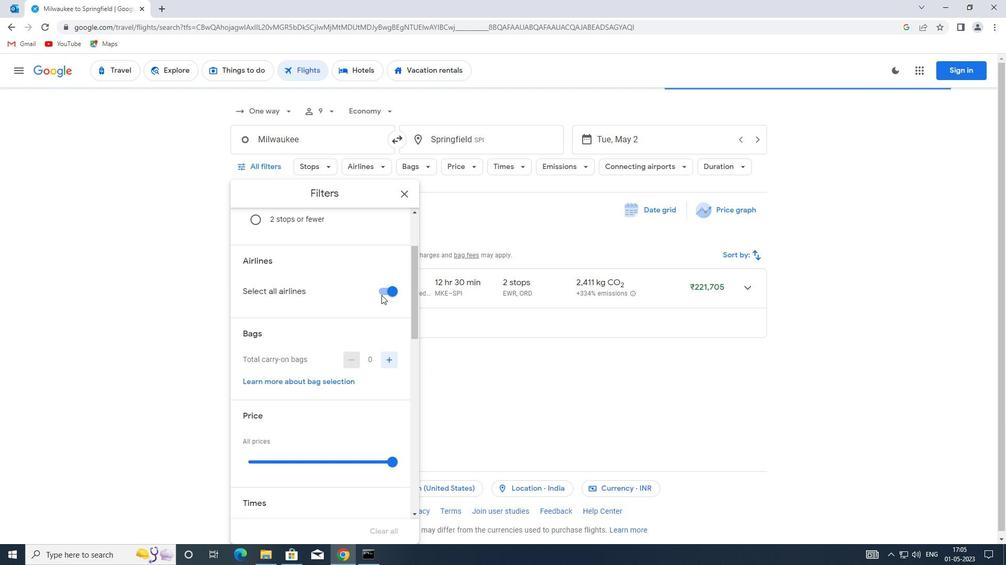 
Action: Mouse pressed left at (388, 290)
Screenshot: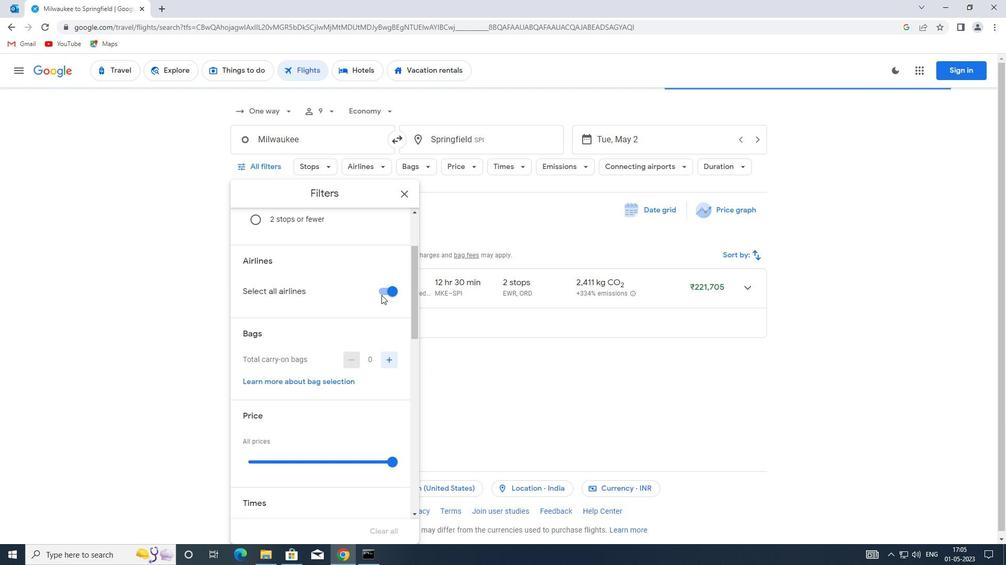 
Action: Mouse moved to (345, 355)
Screenshot: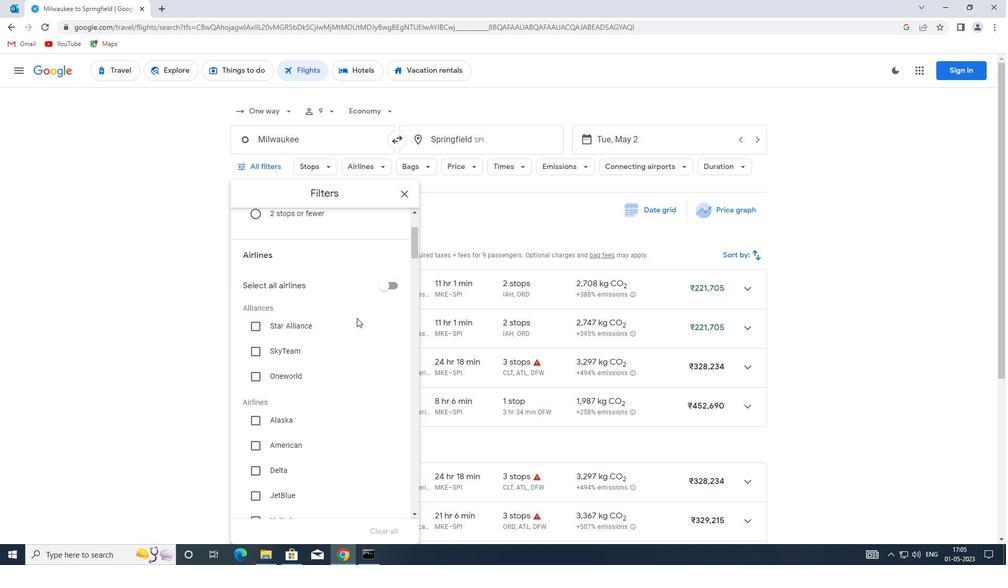 
Action: Mouse scrolled (345, 354) with delta (0, 0)
Screenshot: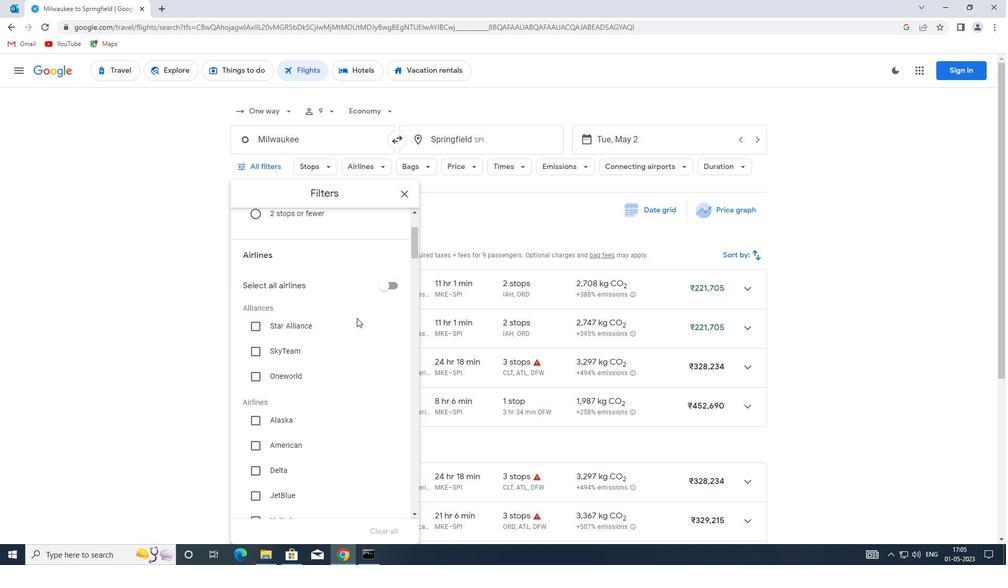 
Action: Mouse moved to (343, 356)
Screenshot: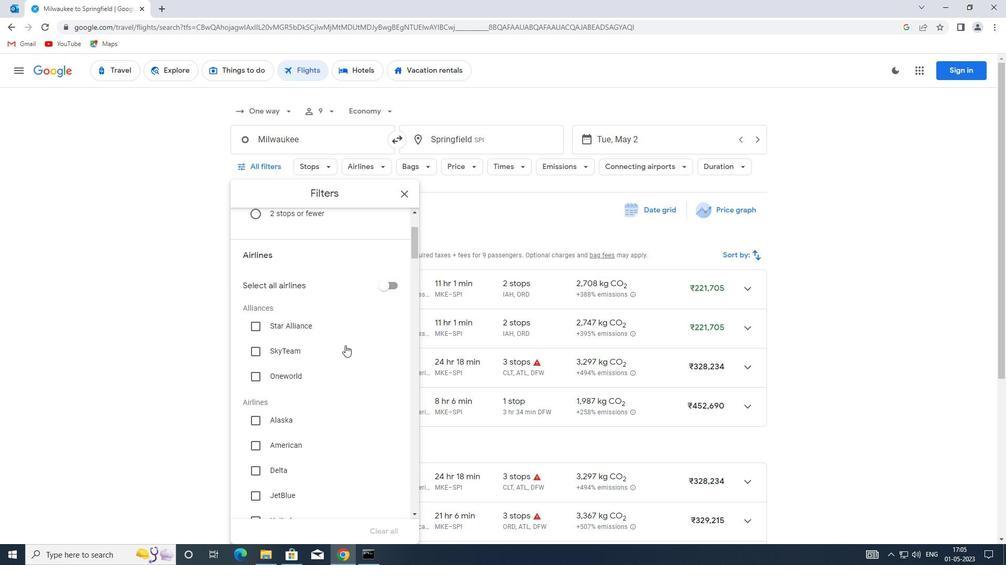 
Action: Mouse scrolled (343, 356) with delta (0, 0)
Screenshot: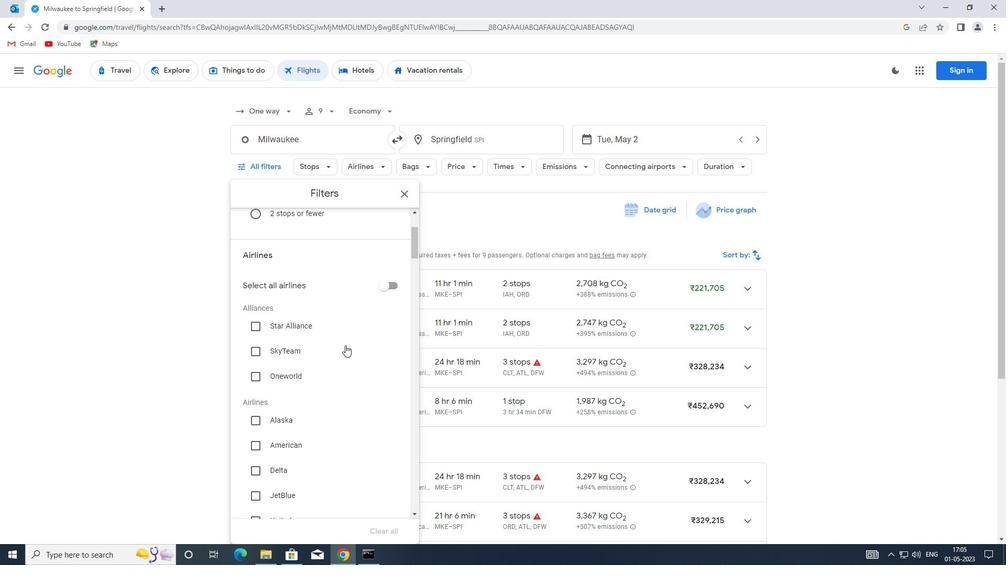 
Action: Mouse moved to (300, 359)
Screenshot: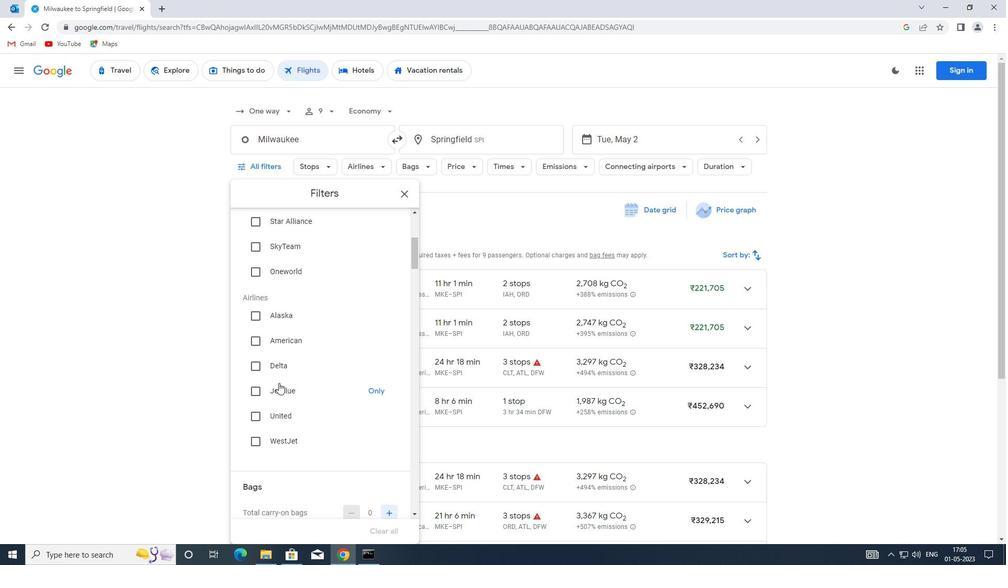 
Action: Mouse scrolled (300, 359) with delta (0, 0)
Screenshot: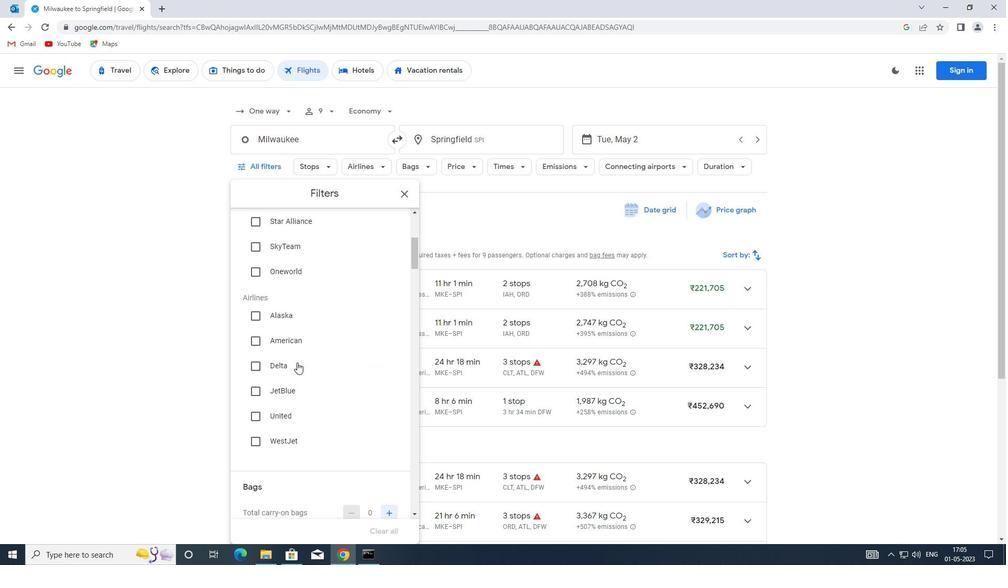 
Action: Mouse scrolled (300, 359) with delta (0, 0)
Screenshot: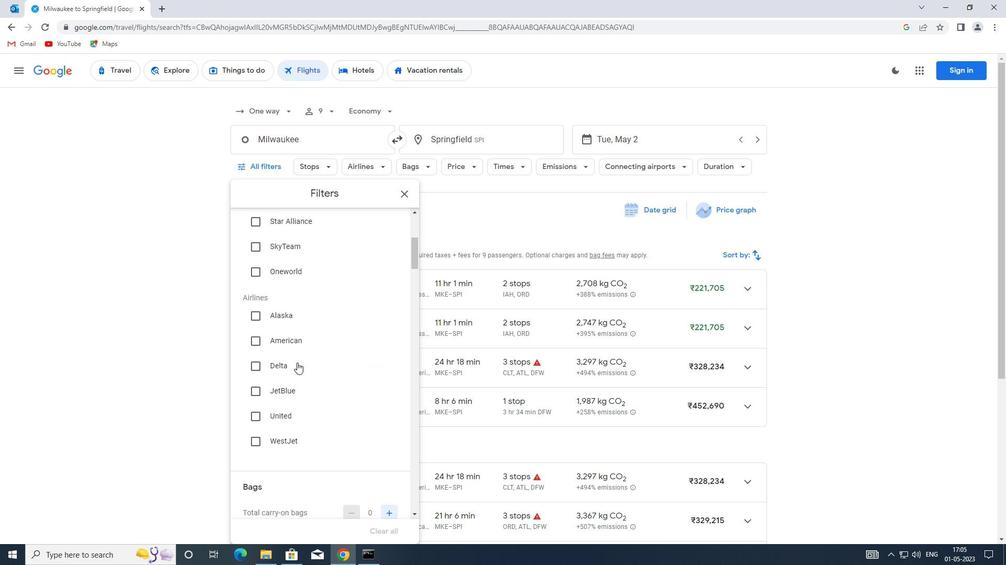 
Action: Mouse moved to (391, 409)
Screenshot: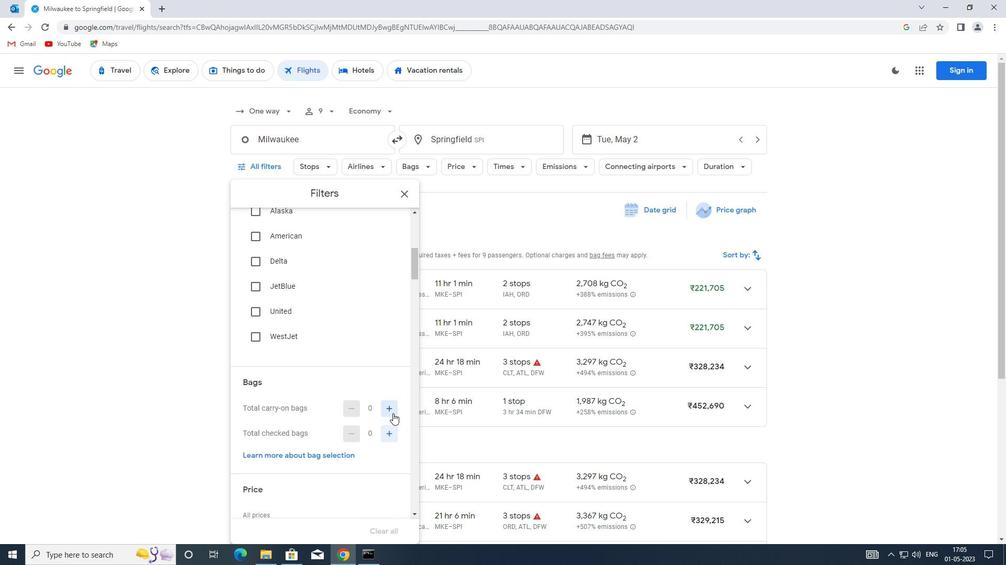 
Action: Mouse pressed left at (391, 409)
Screenshot: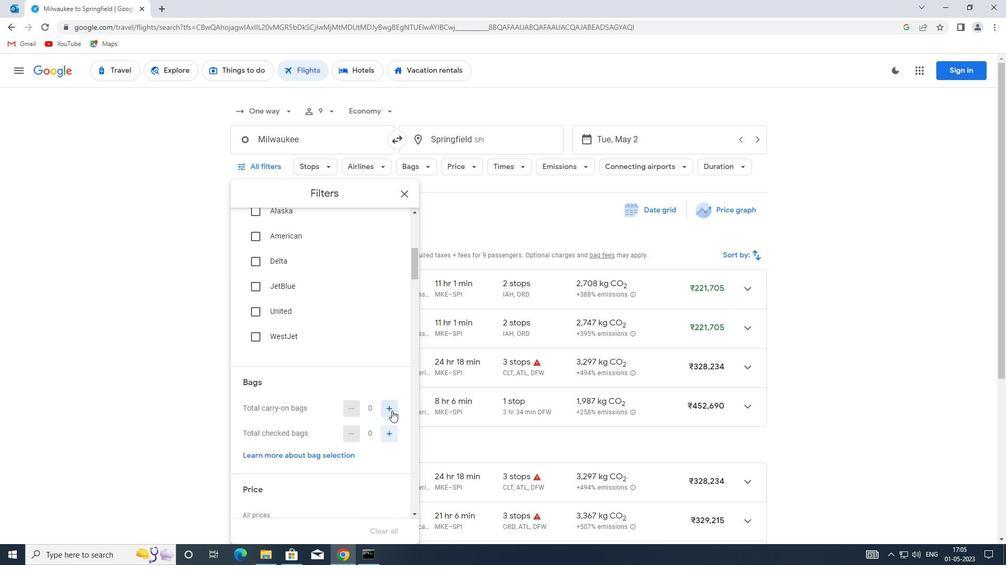 
Action: Mouse moved to (367, 408)
Screenshot: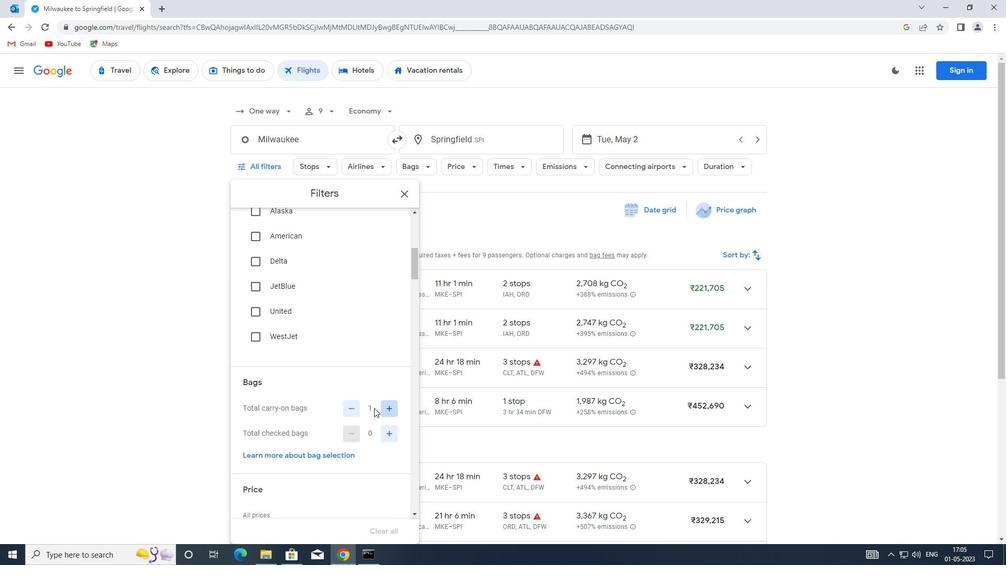
Action: Mouse scrolled (367, 408) with delta (0, 0)
Screenshot: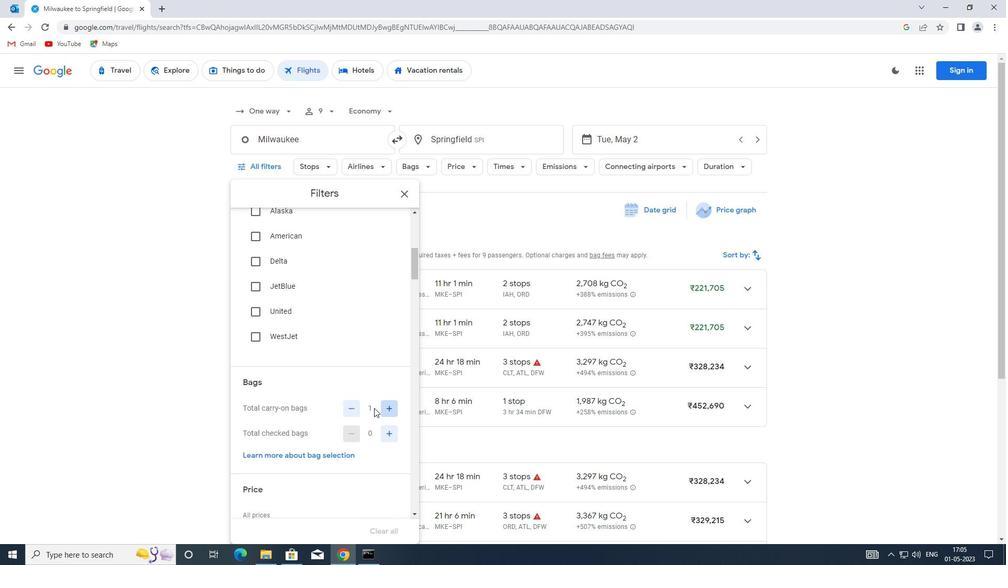 
Action: Mouse moved to (303, 428)
Screenshot: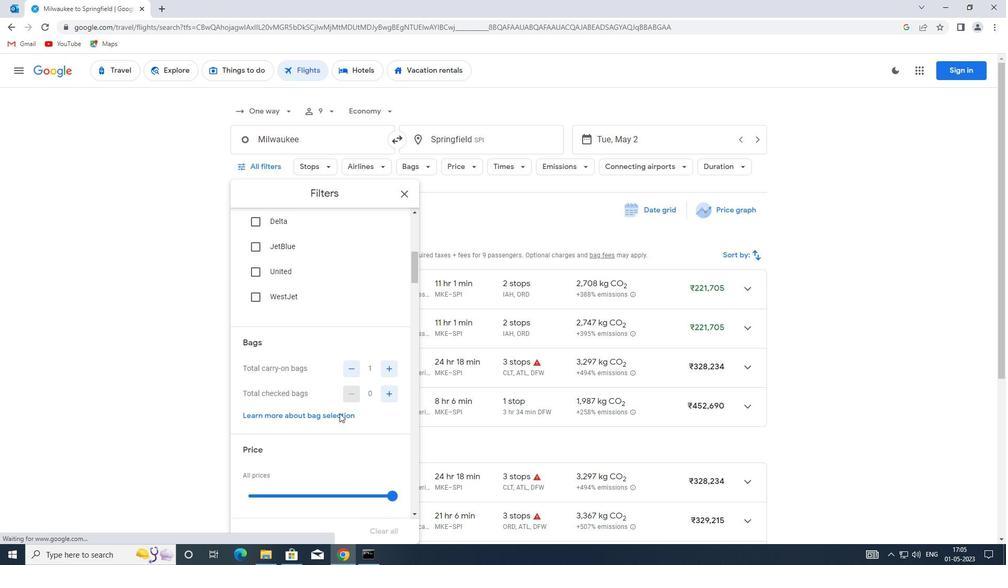 
Action: Mouse scrolled (303, 428) with delta (0, 0)
Screenshot: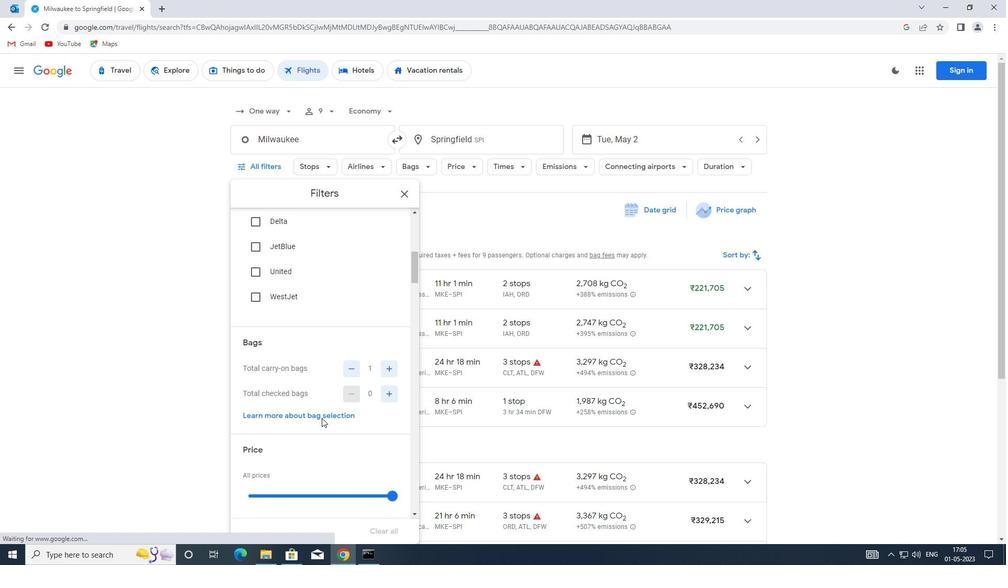 
Action: Mouse moved to (386, 327)
Screenshot: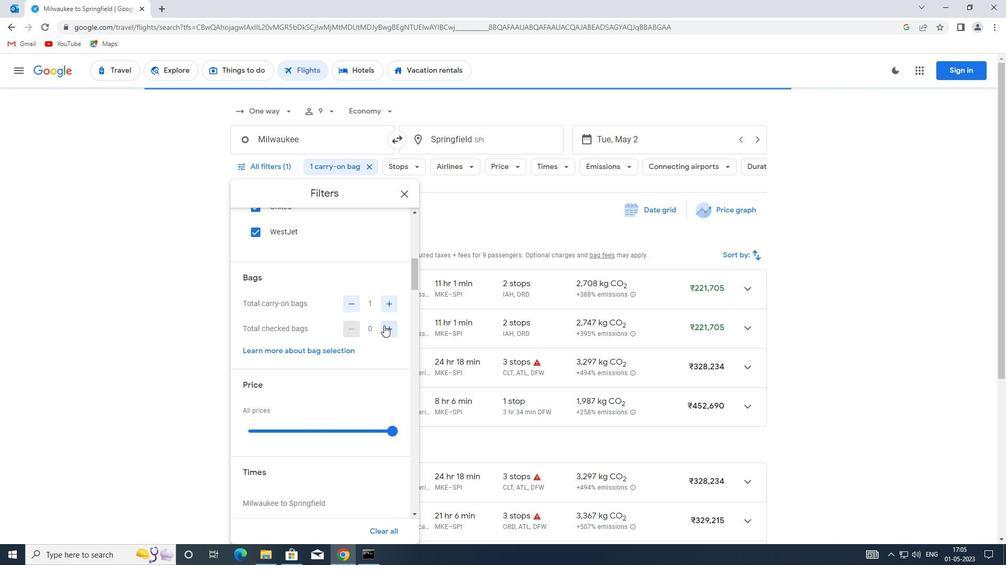 
Action: Mouse pressed left at (386, 327)
Screenshot: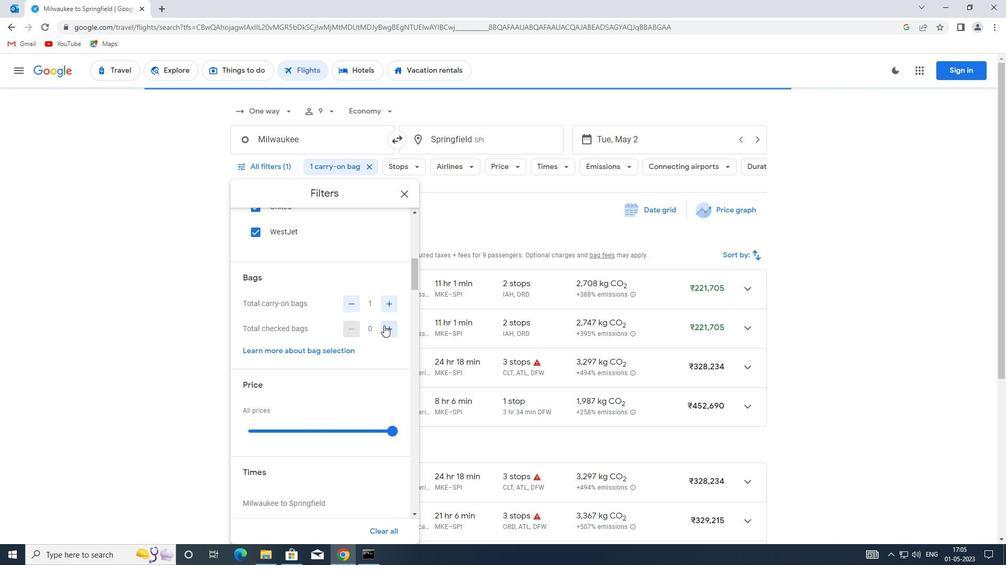 
Action: Mouse moved to (312, 374)
Screenshot: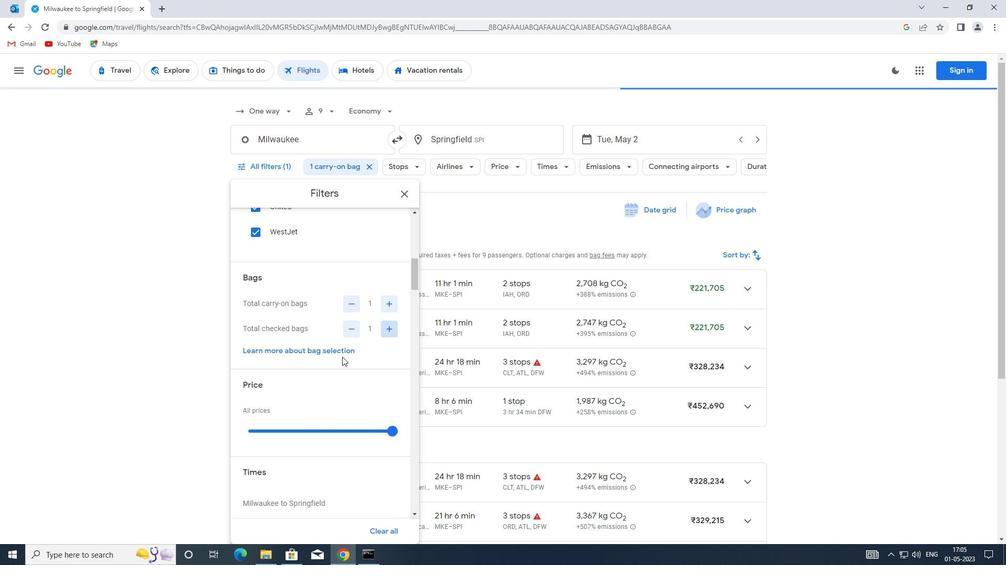 
Action: Mouse scrolled (312, 374) with delta (0, 0)
Screenshot: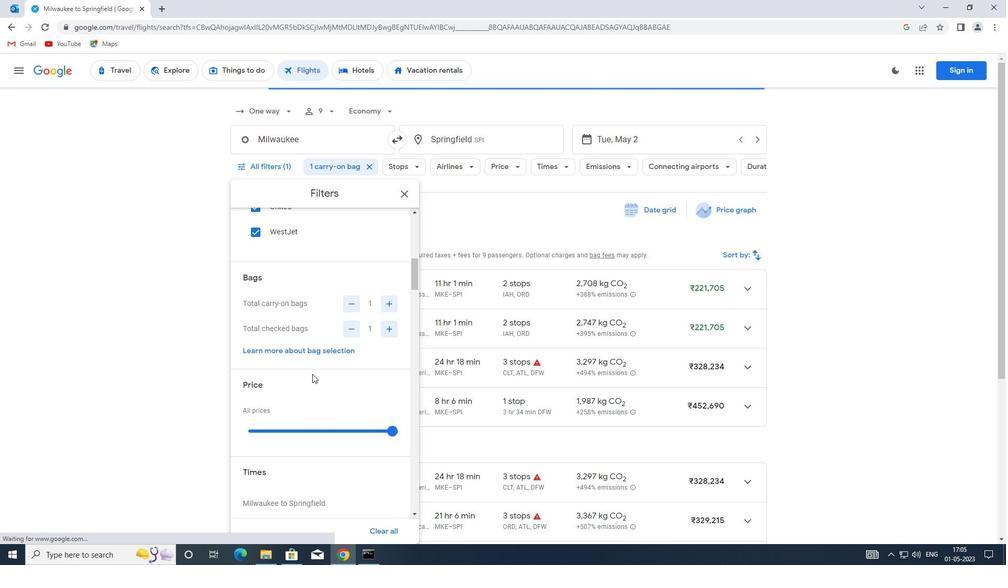 
Action: Mouse moved to (296, 380)
Screenshot: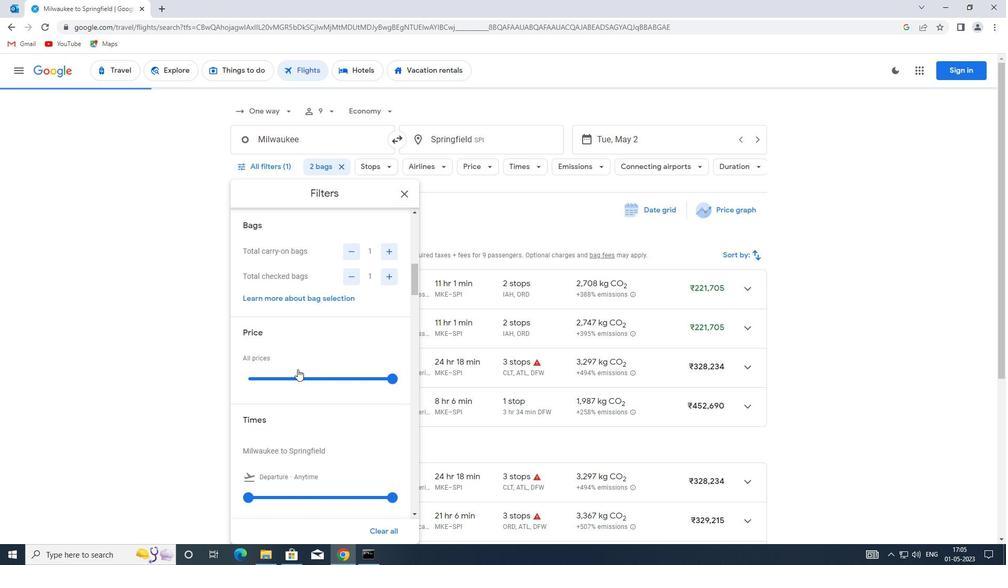 
Action: Mouse pressed left at (296, 380)
Screenshot: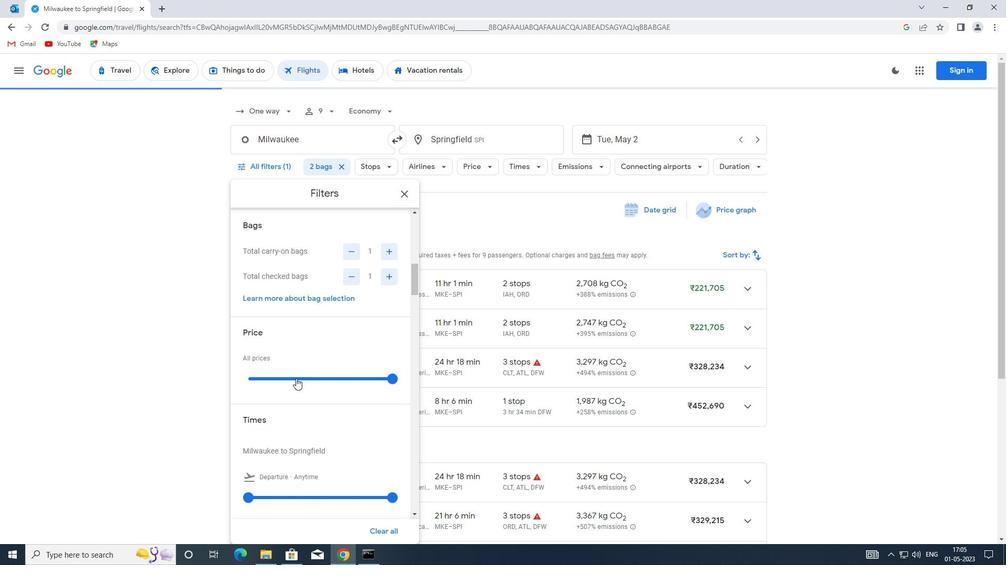 
Action: Mouse moved to (297, 376)
Screenshot: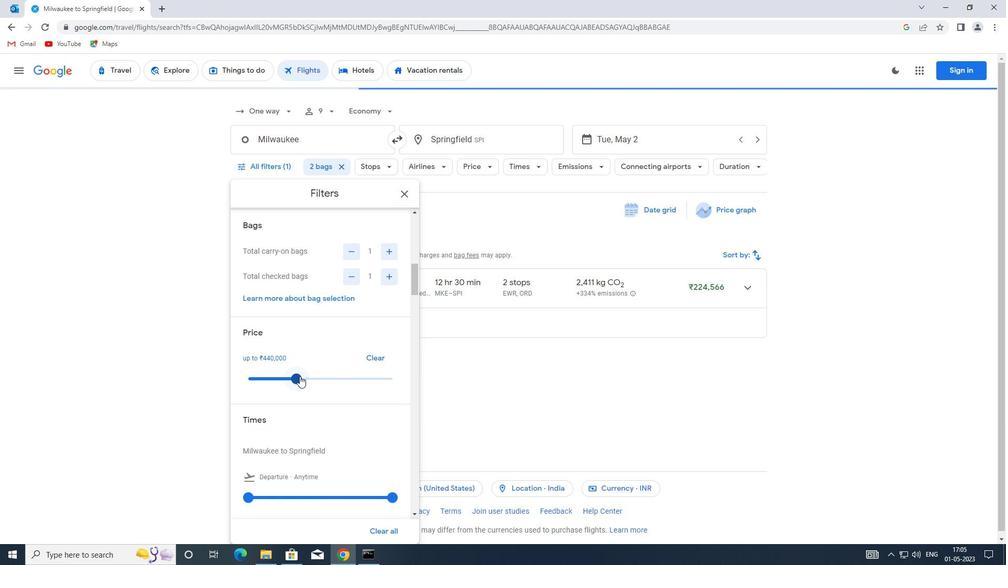 
Action: Mouse pressed left at (297, 376)
Screenshot: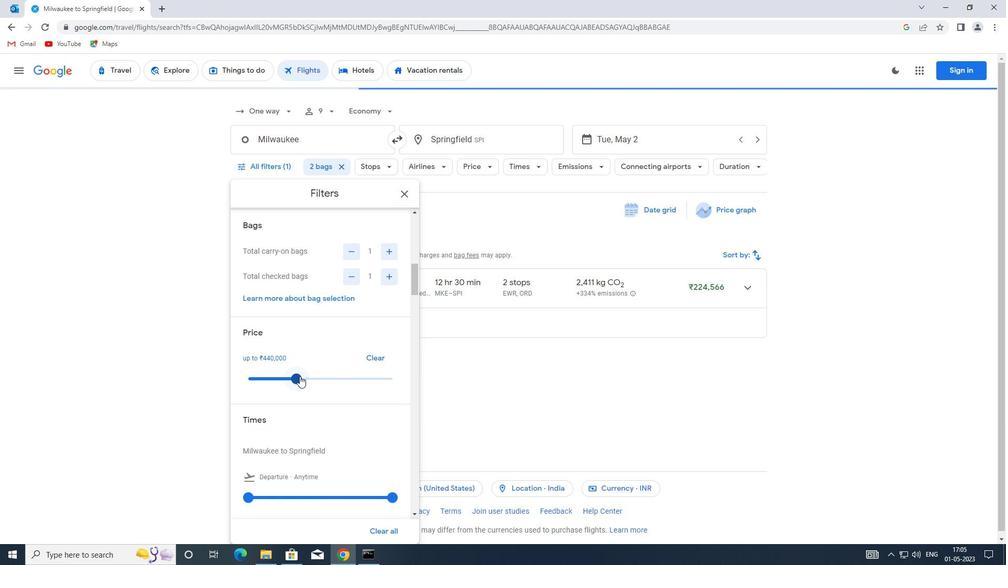 
Action: Mouse moved to (297, 362)
Screenshot: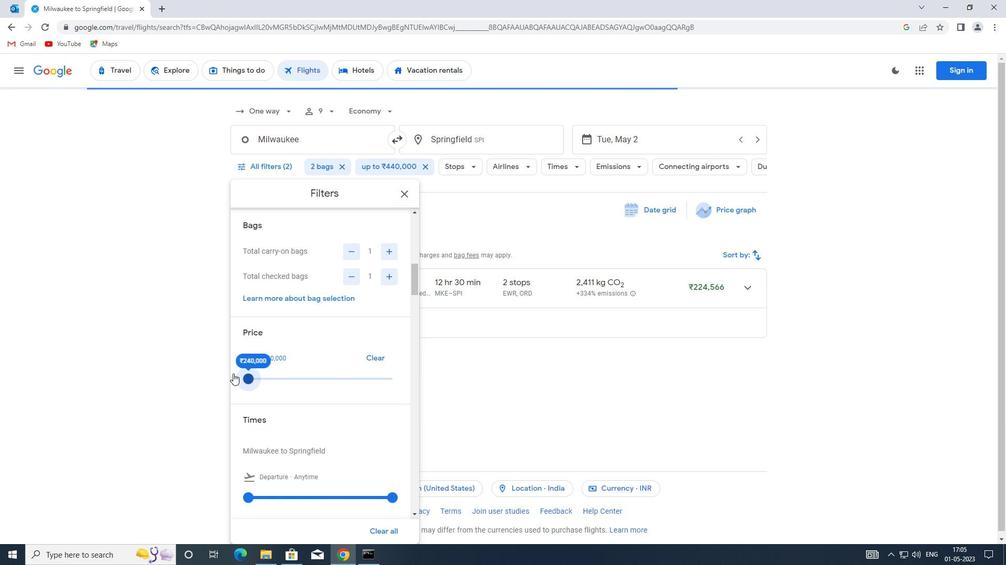 
Action: Mouse scrolled (297, 362) with delta (0, 0)
Screenshot: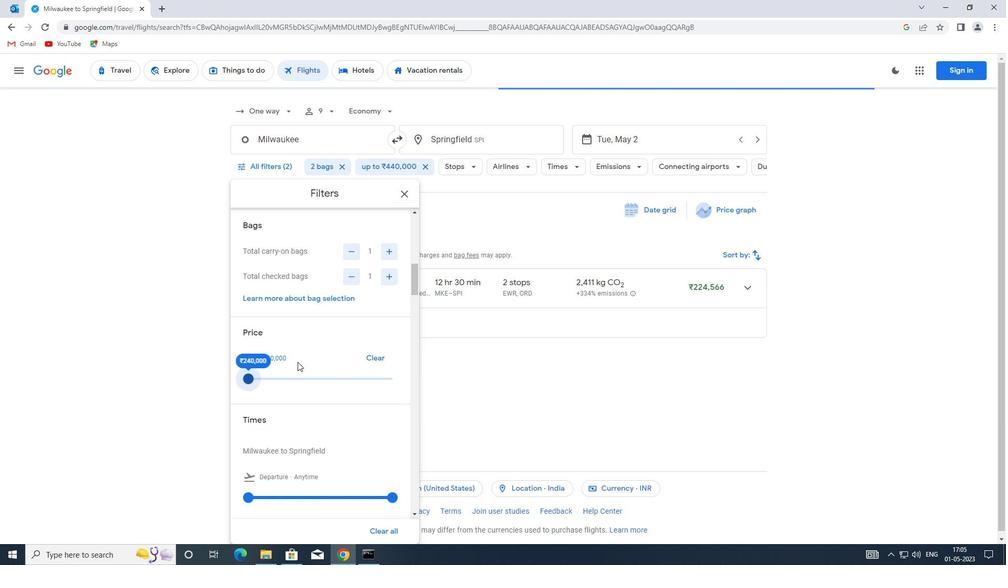 
Action: Mouse moved to (298, 362)
Screenshot: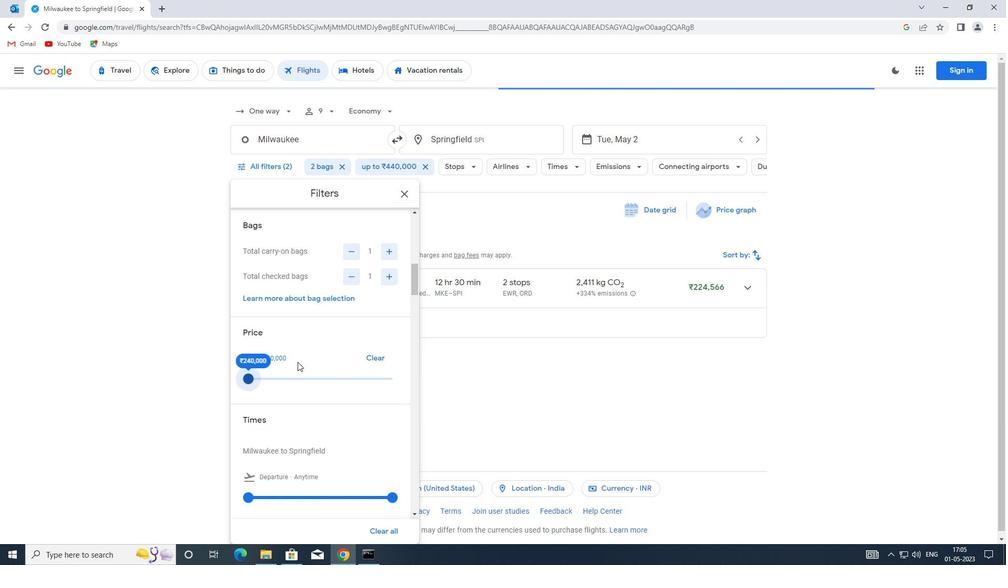 
Action: Mouse scrolled (298, 362) with delta (0, 0)
Screenshot: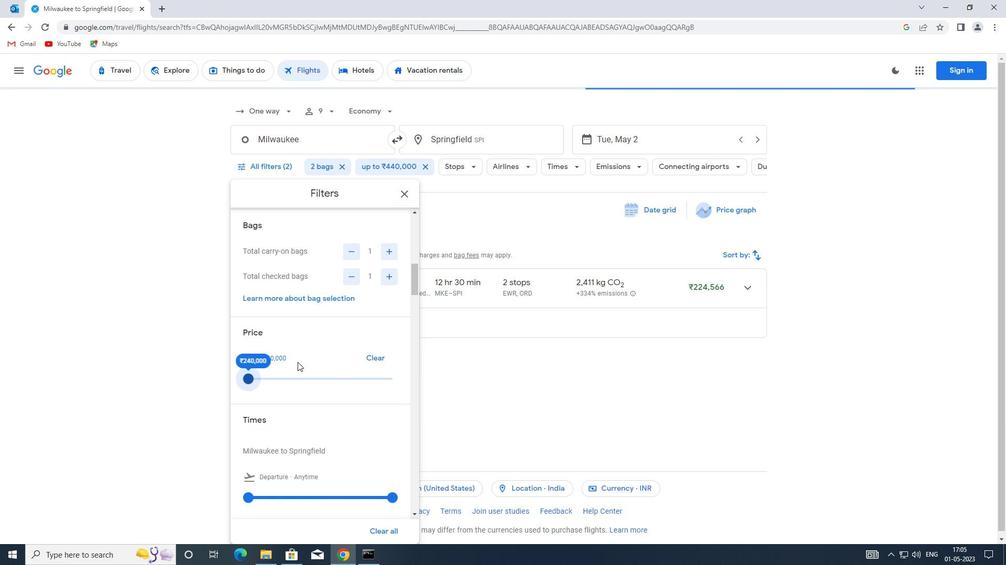 
Action: Mouse moved to (265, 380)
Screenshot: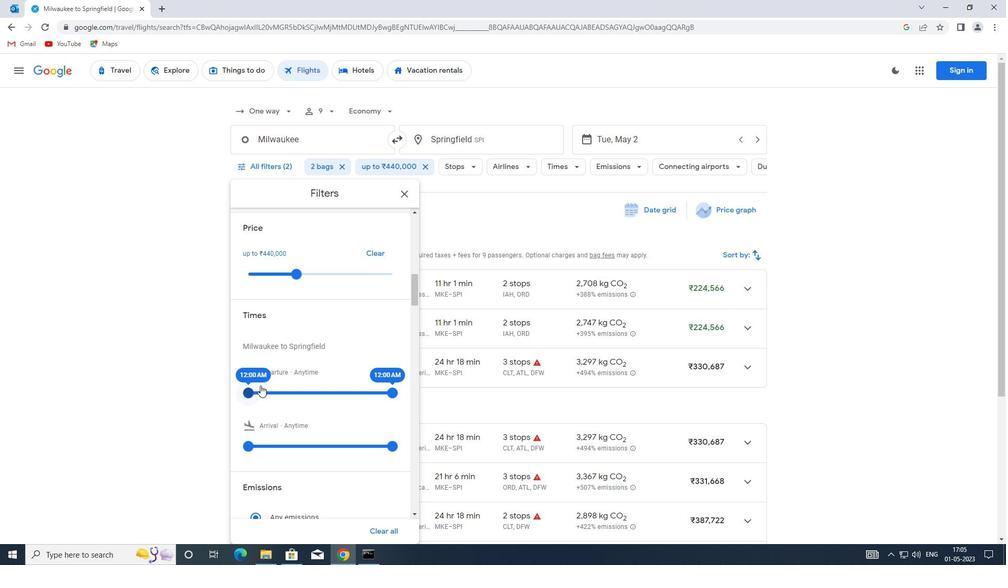 
Action: Mouse scrolled (265, 379) with delta (0, 0)
Screenshot: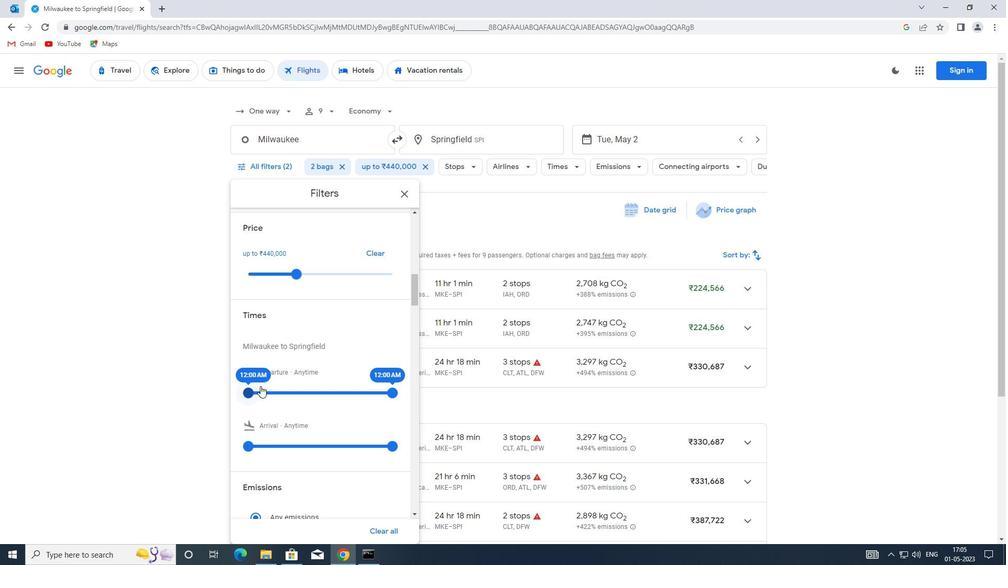 
Action: Mouse moved to (249, 336)
Screenshot: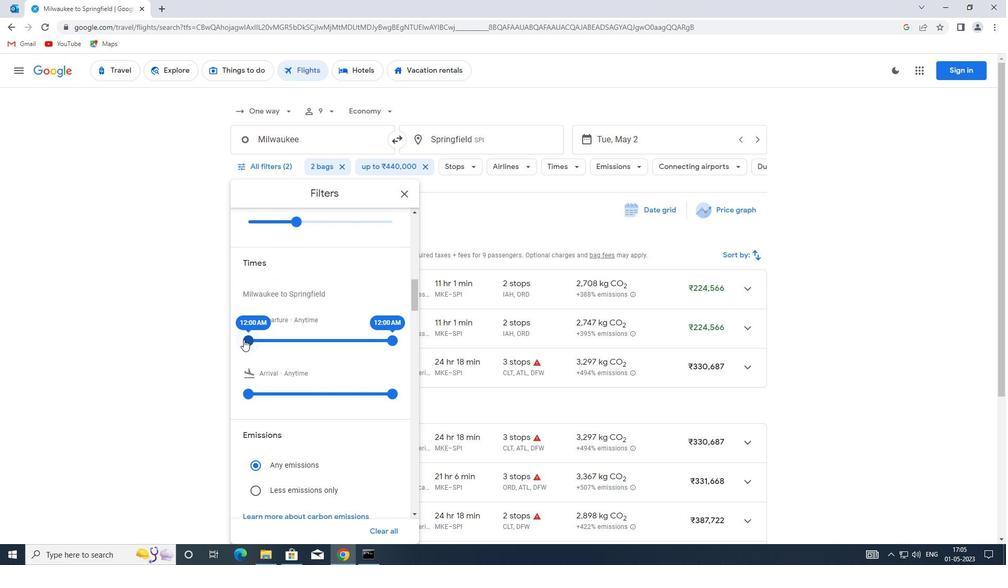 
Action: Mouse pressed left at (249, 336)
Screenshot: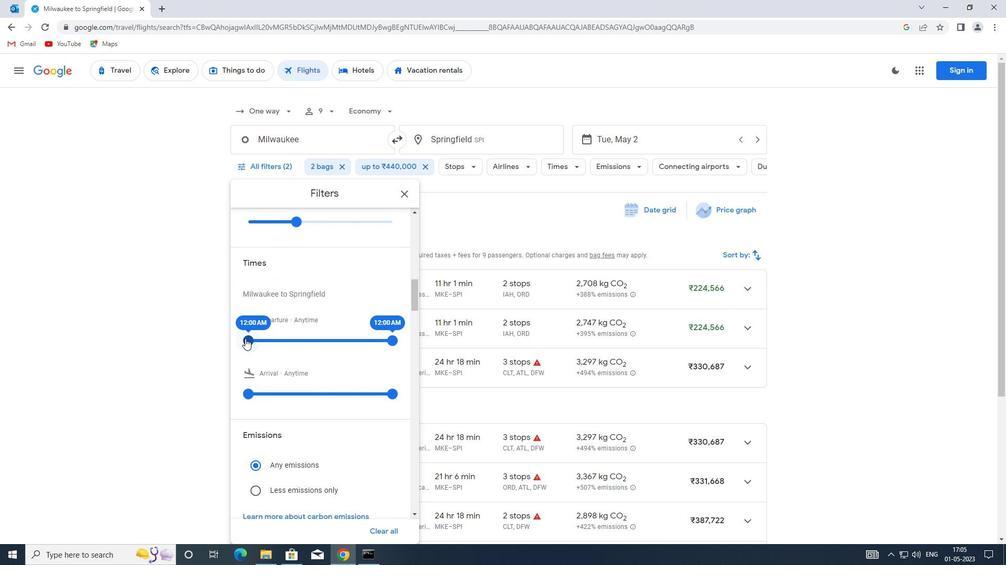 
Action: Mouse moved to (388, 337)
Screenshot: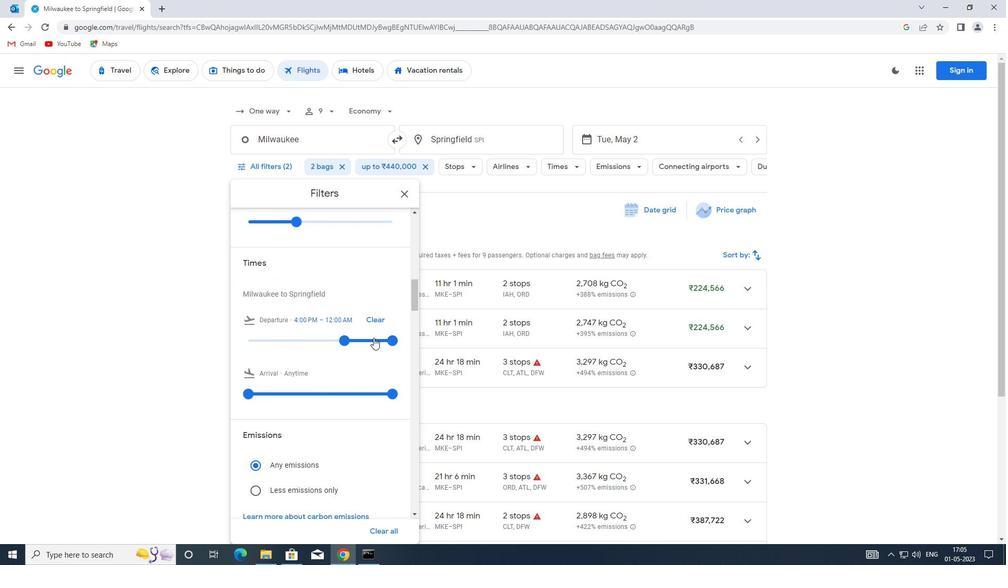 
Action: Mouse pressed left at (388, 337)
Screenshot: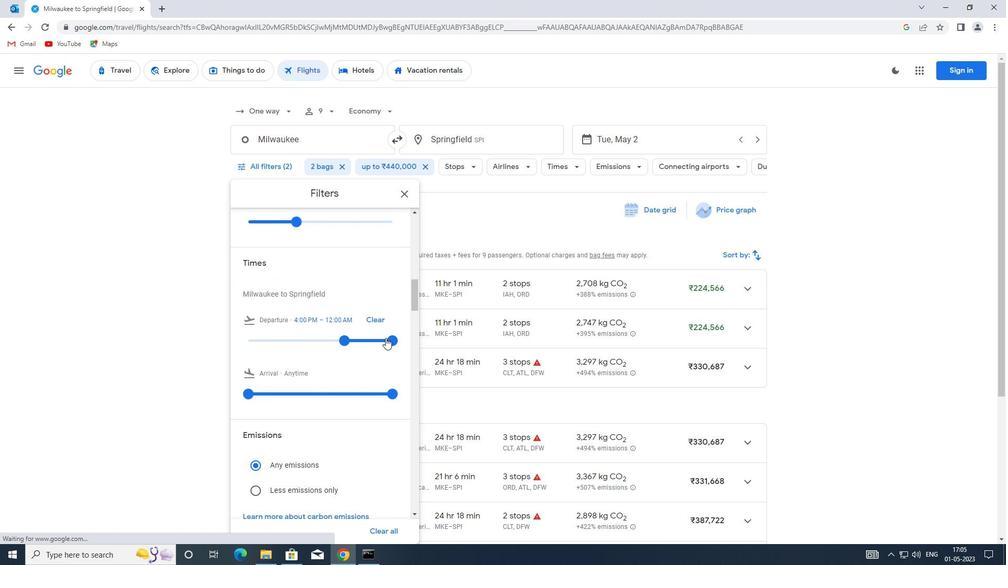 
Action: Mouse moved to (347, 336)
Screenshot: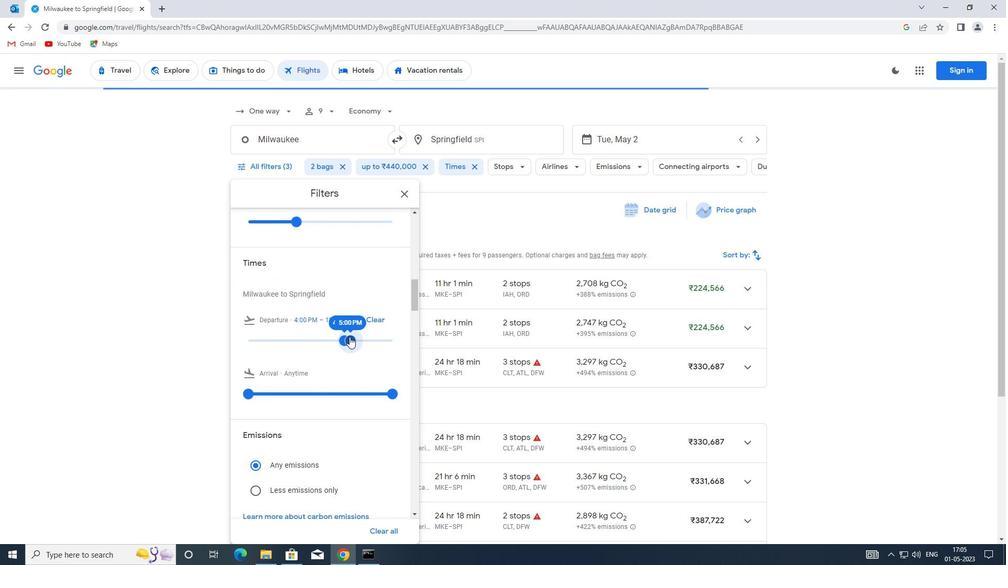
Action: Mouse scrolled (347, 336) with delta (0, 0)
Screenshot: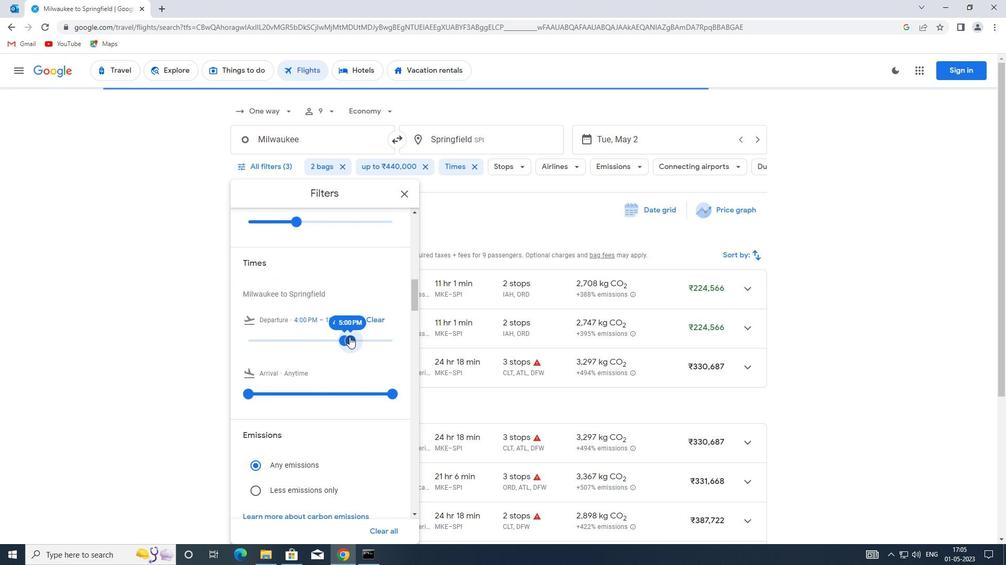 
Action: Mouse scrolled (347, 336) with delta (0, 0)
Screenshot: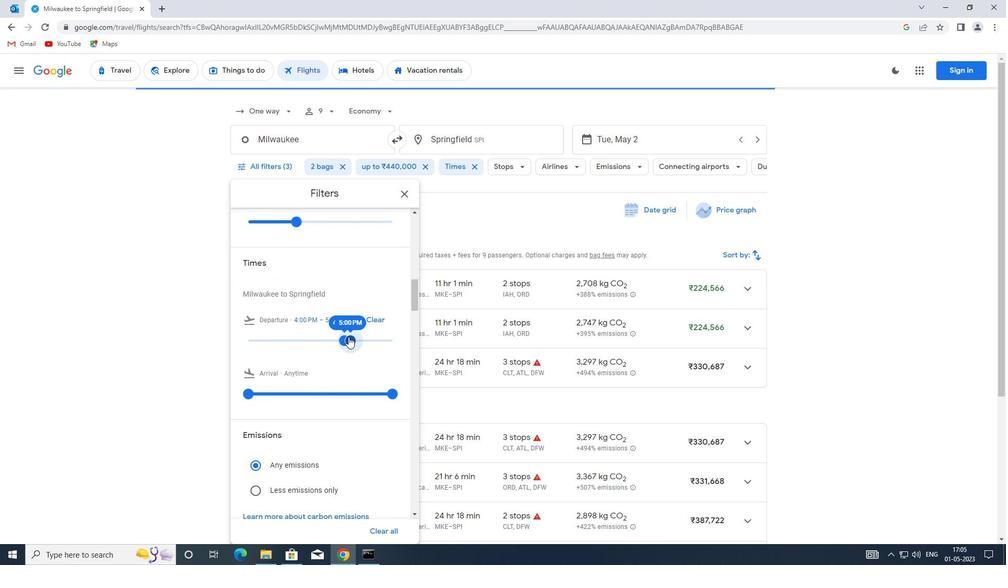 
Action: Mouse scrolled (347, 336) with delta (0, 0)
Screenshot: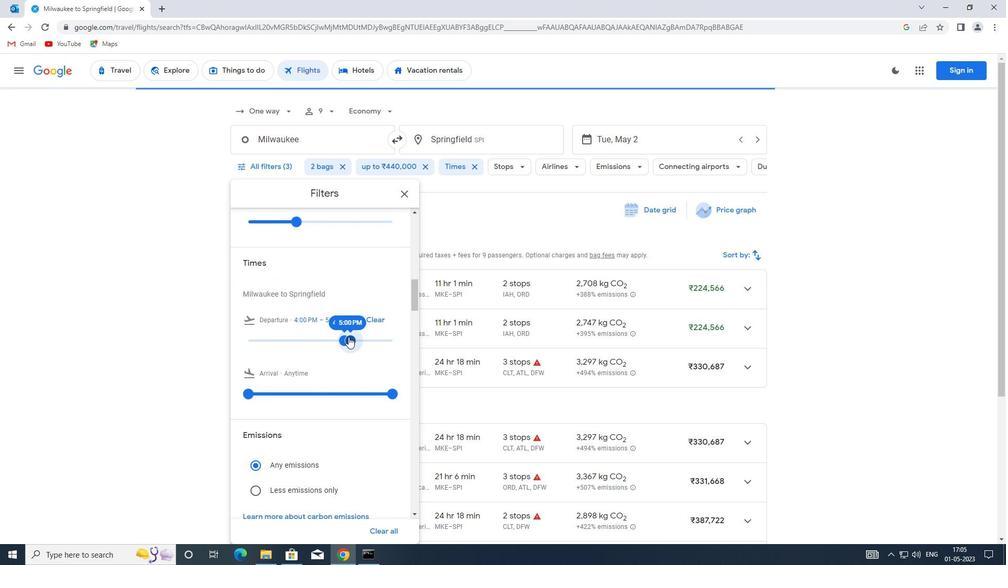
Action: Mouse moved to (403, 193)
Screenshot: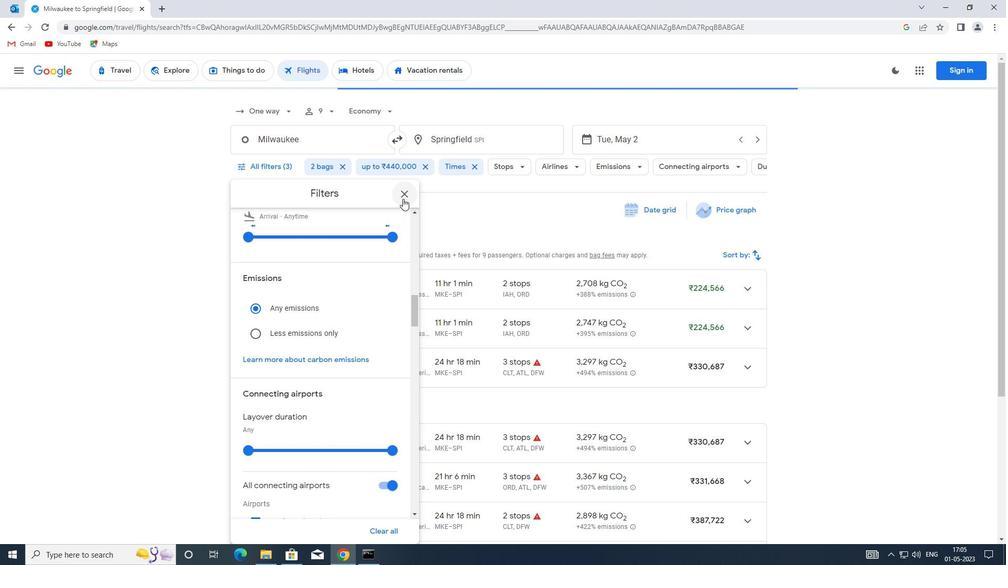 
Action: Mouse pressed left at (403, 193)
Screenshot: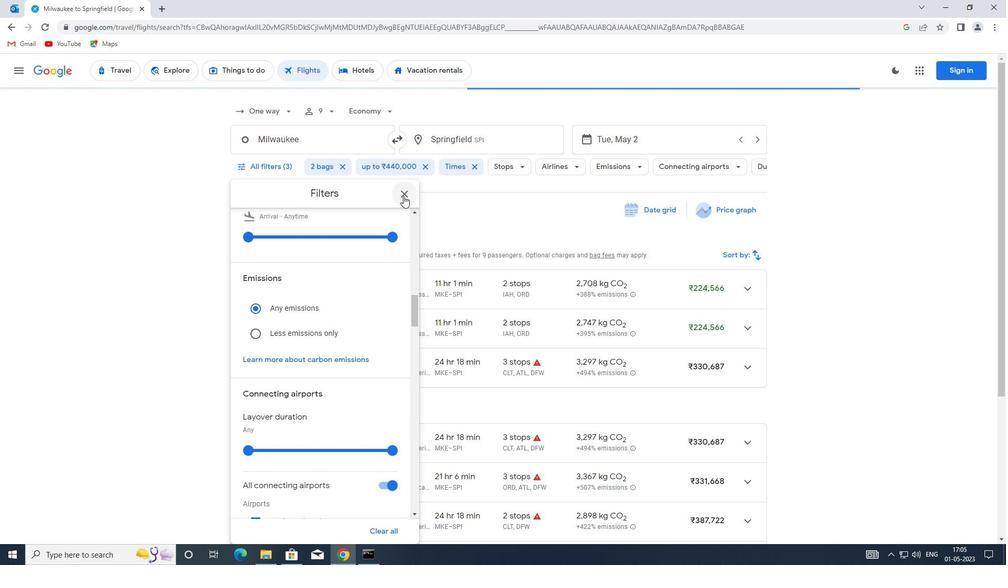 
